 Task: Add an event with the title Team Building Event: Bowling Tournament, date ''2024/04/01'', time 8:00 AM to 10:00 AMand add a description: Participants will explore the significance of shared goals and a shared vision in driving team collaboration. They will learn techniques for aligning individual objectives with team objectives, fostering a sense of purpose, and promoting a collective sense of ownership.Select event color  Lavender . Add location for the event as: Mumbai, India, logged in from the account softage.3@softage.netand send the event invitation to softage.5@softage.net and softage.6@softage.net. Set a reminder for the event Every weekday(Monday to Friday)
Action: Mouse moved to (84, 113)
Screenshot: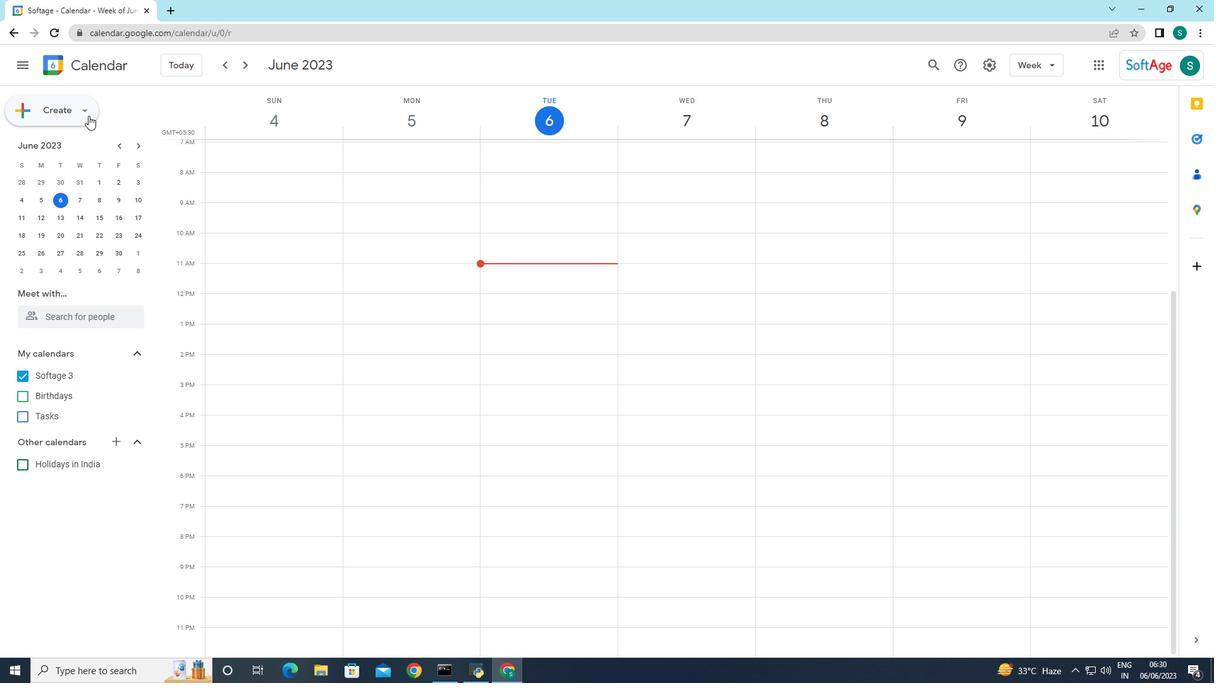 
Action: Mouse pressed left at (84, 113)
Screenshot: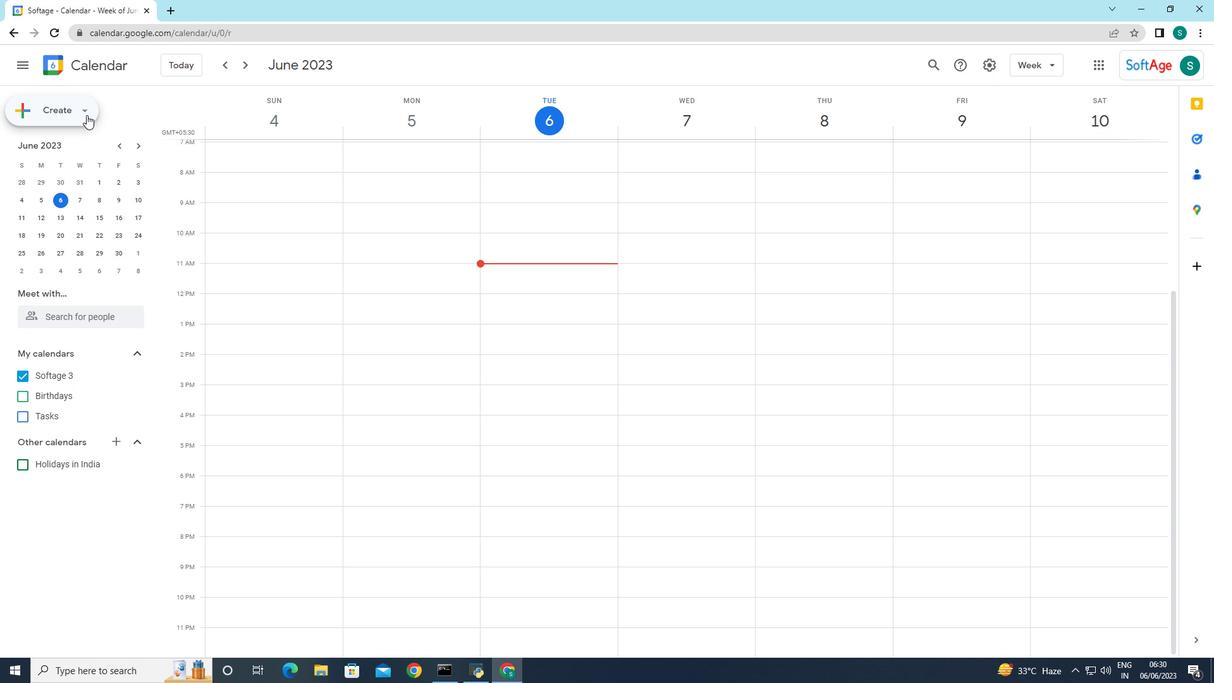 
Action: Mouse moved to (78, 148)
Screenshot: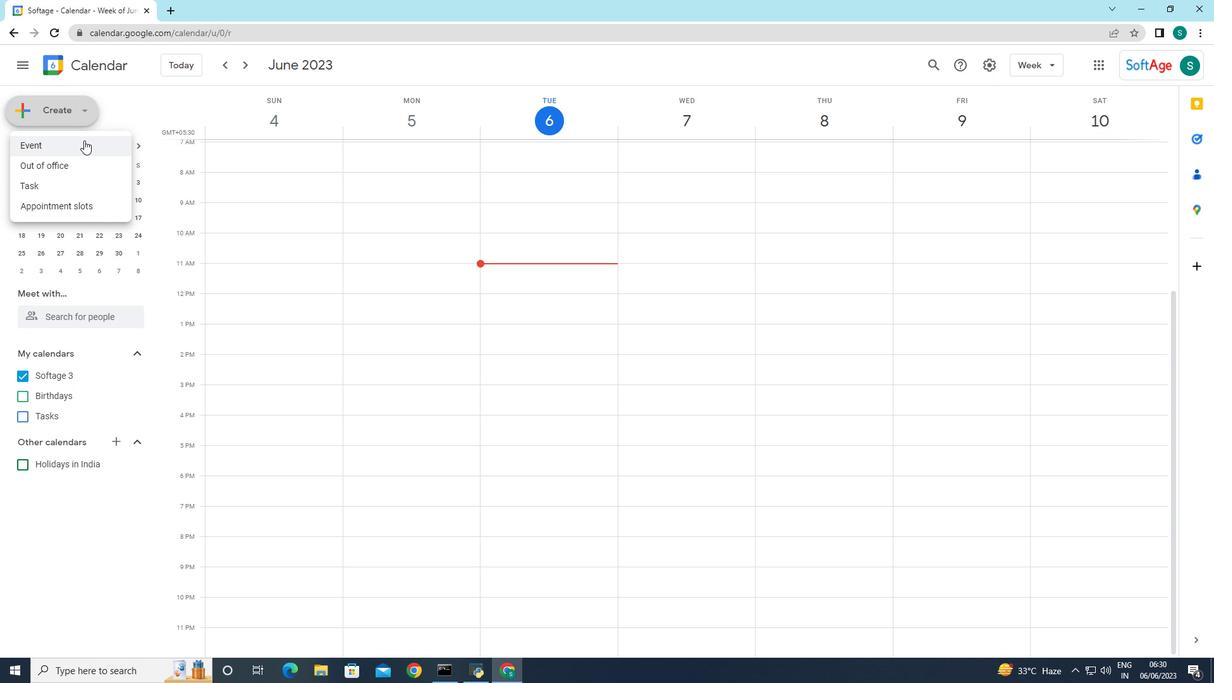 
Action: Mouse pressed left at (78, 148)
Screenshot: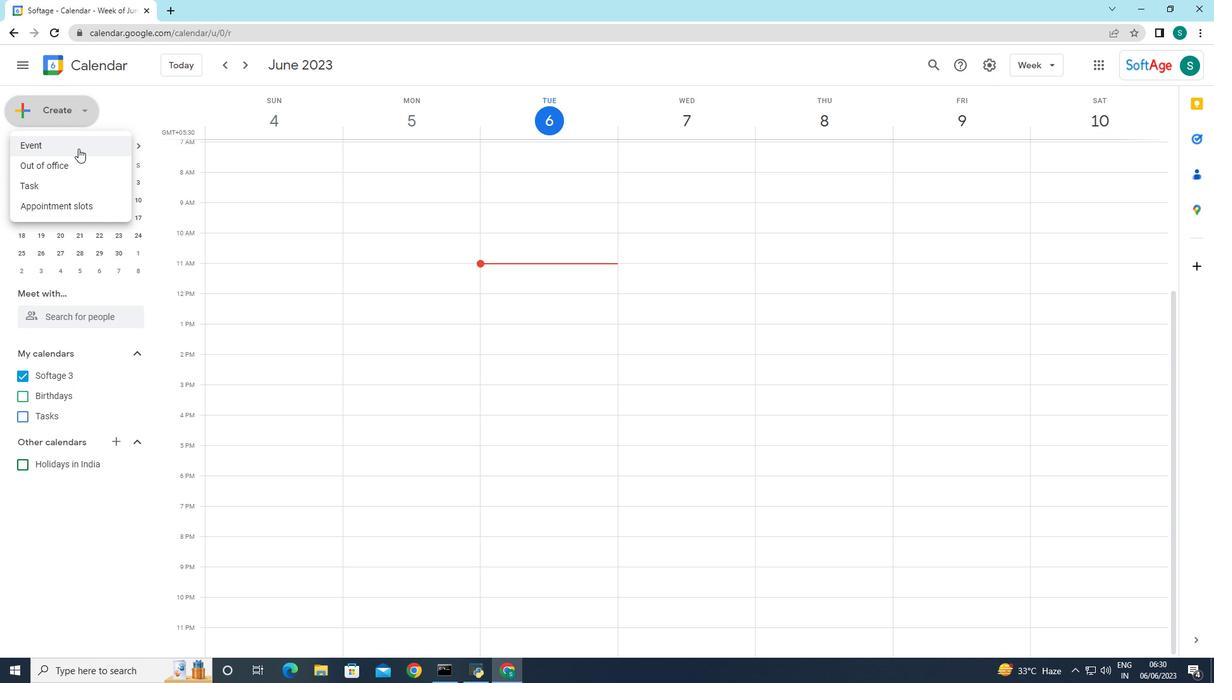 
Action: Mouse moved to (384, 504)
Screenshot: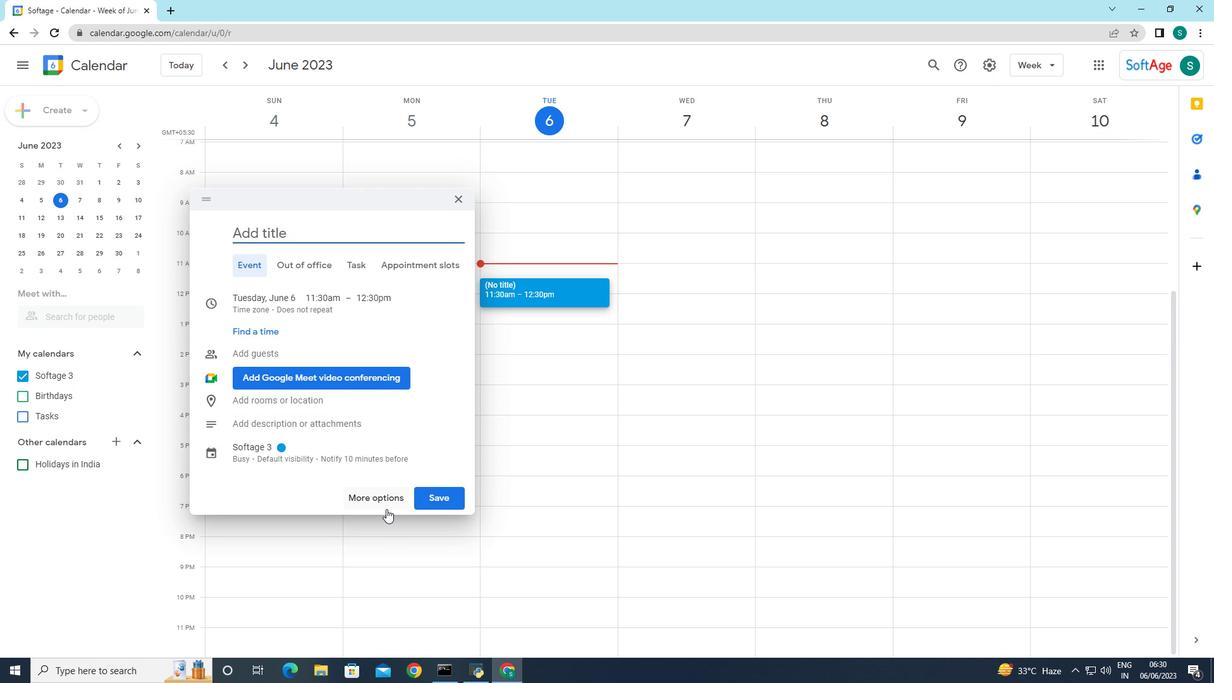 
Action: Mouse pressed left at (384, 504)
Screenshot: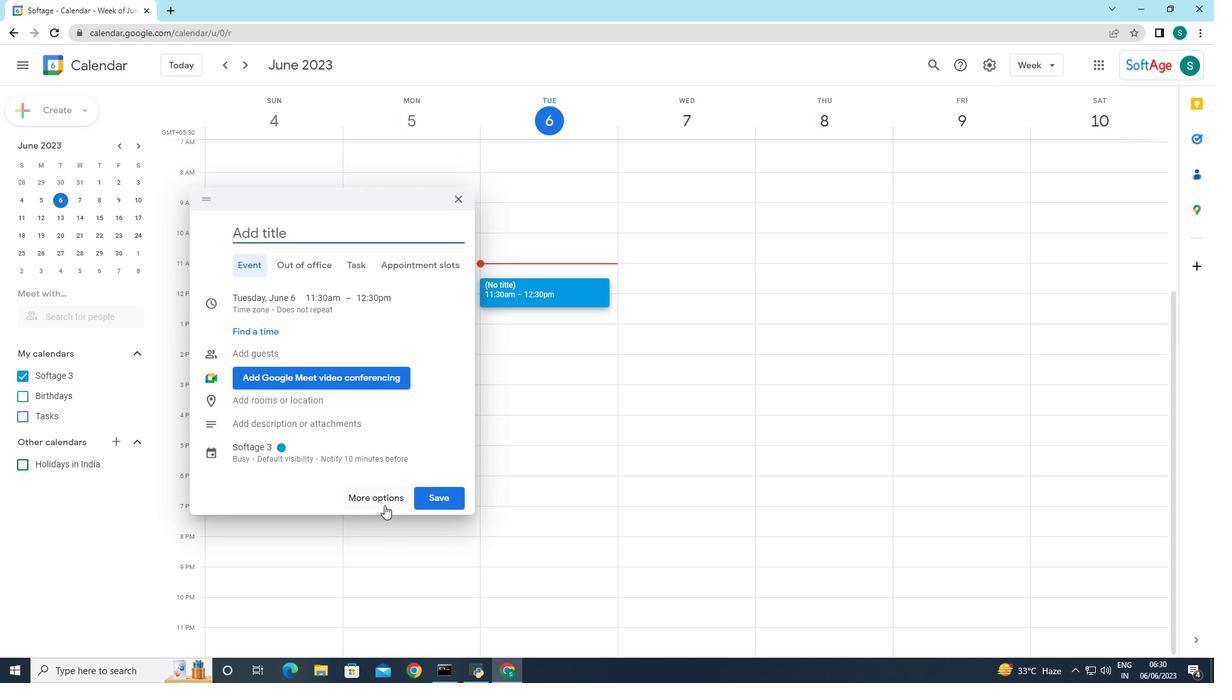 
Action: Mouse moved to (163, 71)
Screenshot: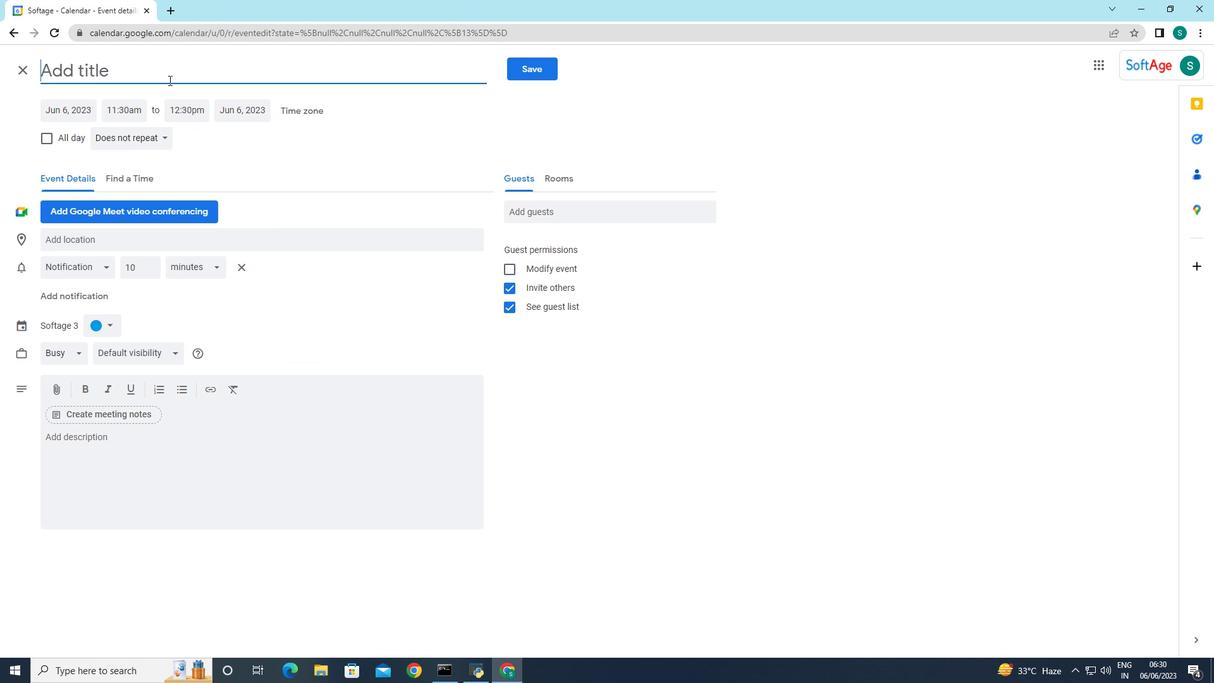 
Action: Mouse pressed left at (163, 71)
Screenshot: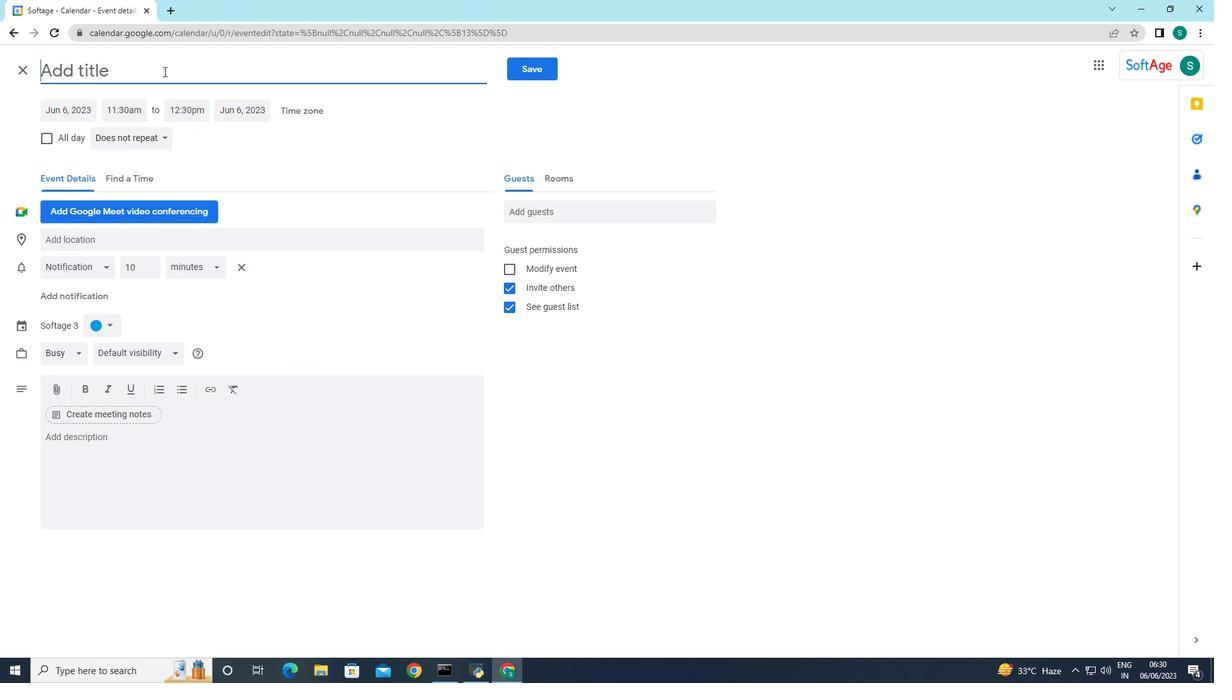 
Action: Key pressed <Key.caps_lock>T<Key.caps_lock>eam<Key.space>b<Key.backspace><Key.caps_lock>B<Key.caps_lock>uilding<Key.space><Key.caps_lock>E<Key.caps_lock>vent<Key.space><Key.backspace><Key.shift_r>:<Key.space><Key.caps_lock>B<Key.caps_lock>owling<Key.space><Key.caps_lock>T<Key.caps_lock>ournament,<Key.space><Key.backspace><Key.backspace>
Screenshot: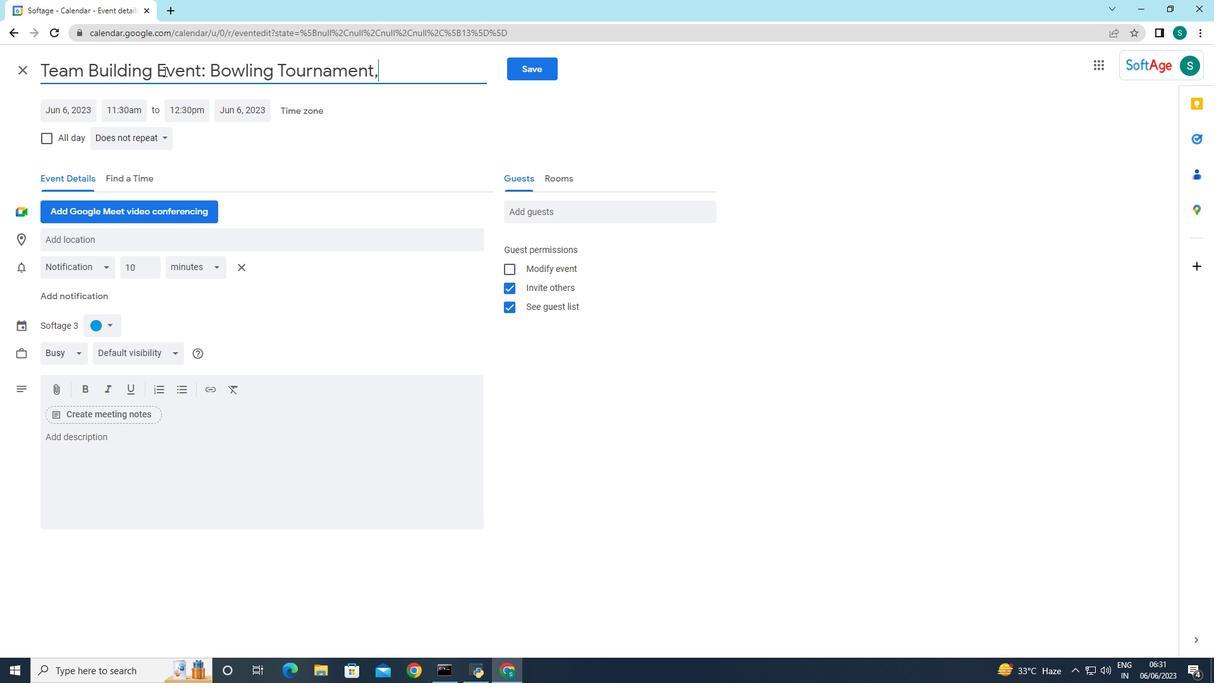 
Action: Mouse moved to (73, 117)
Screenshot: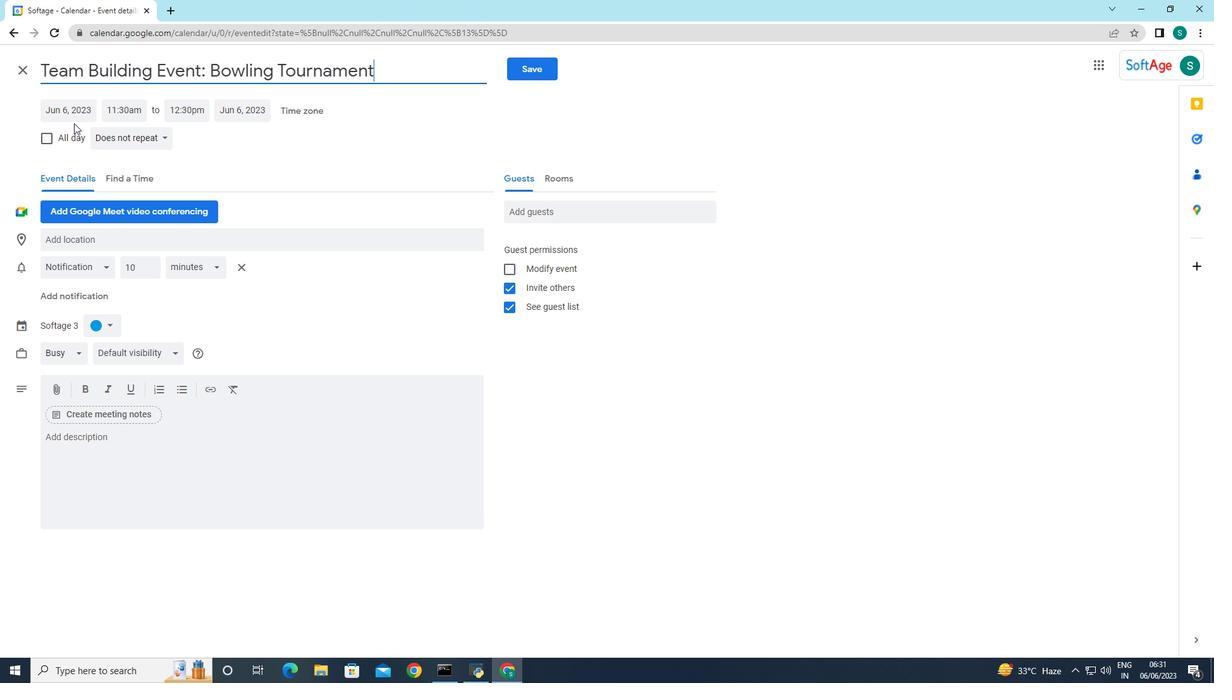 
Action: Mouse pressed left at (73, 117)
Screenshot: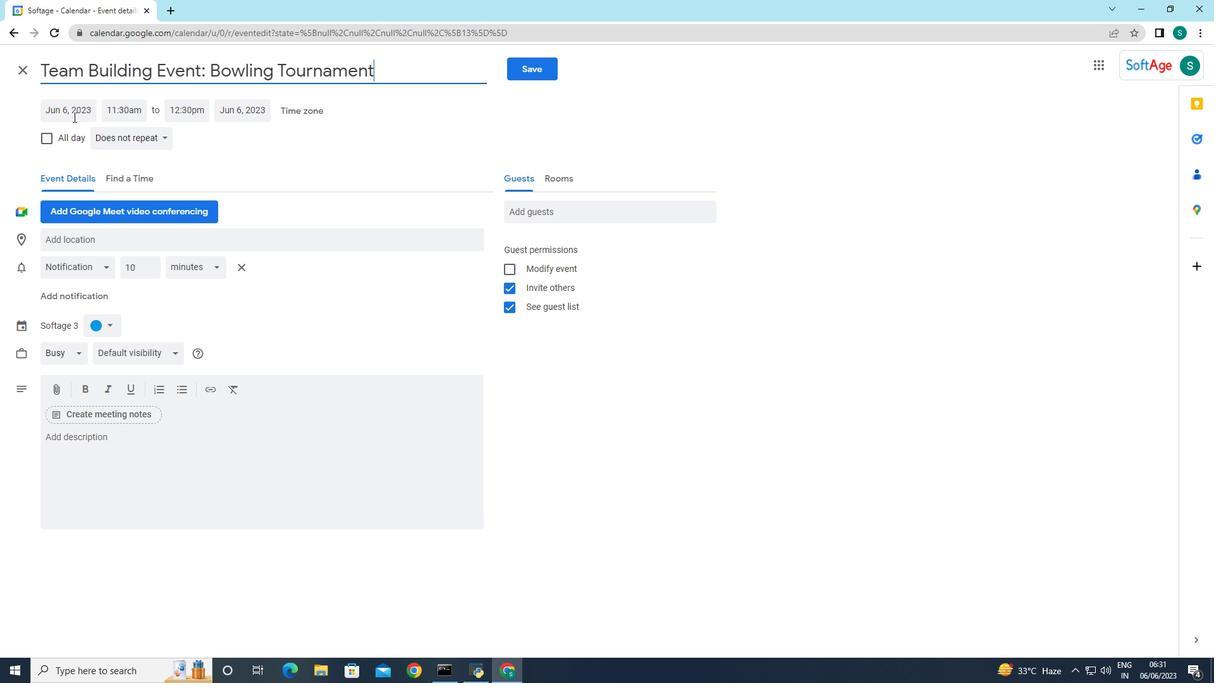 
Action: Mouse moved to (203, 136)
Screenshot: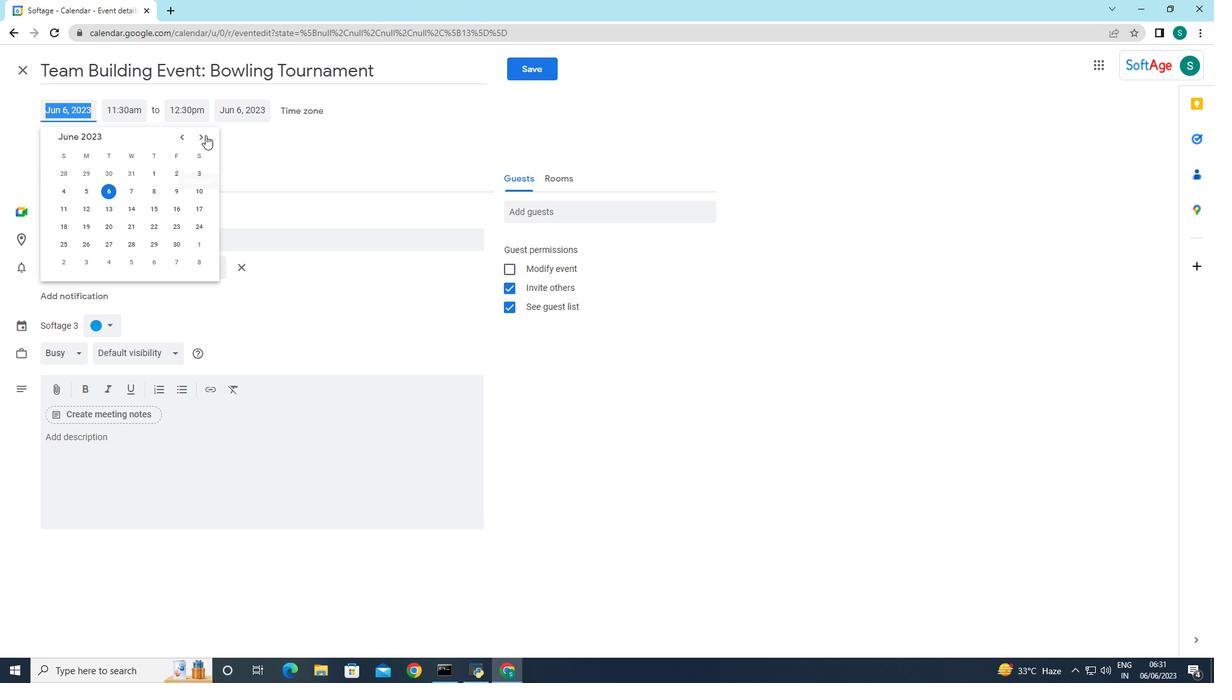 
Action: Mouse pressed left at (203, 136)
Screenshot: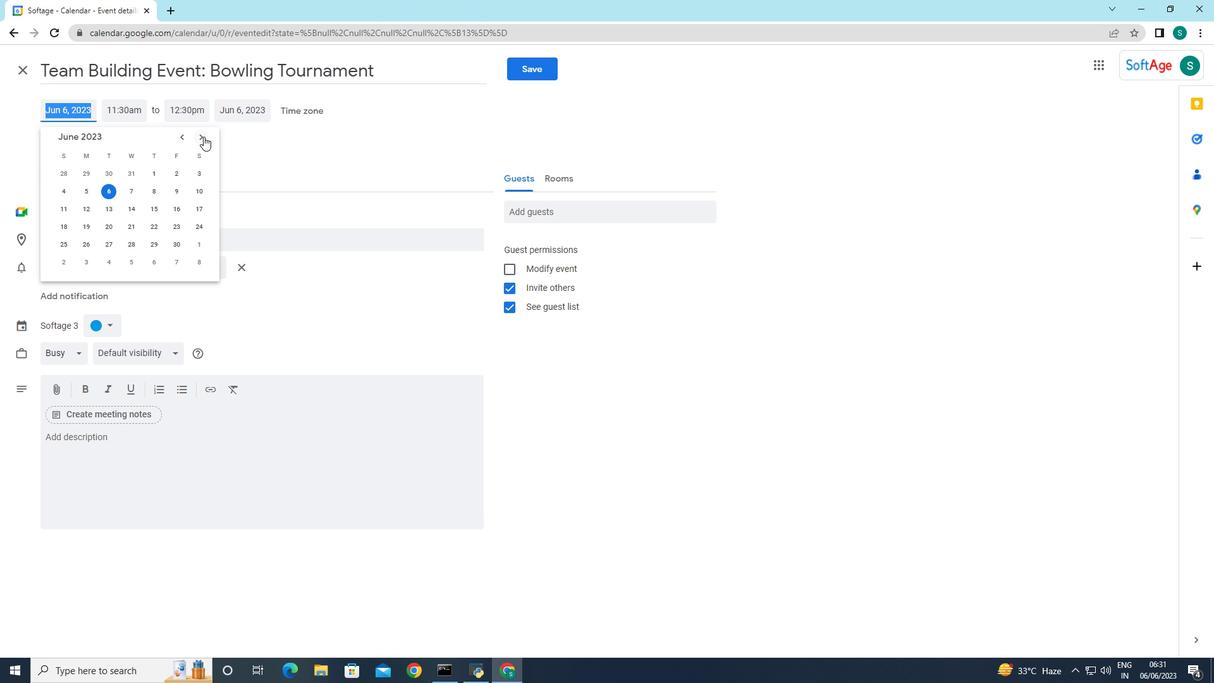 
Action: Mouse pressed left at (203, 136)
Screenshot: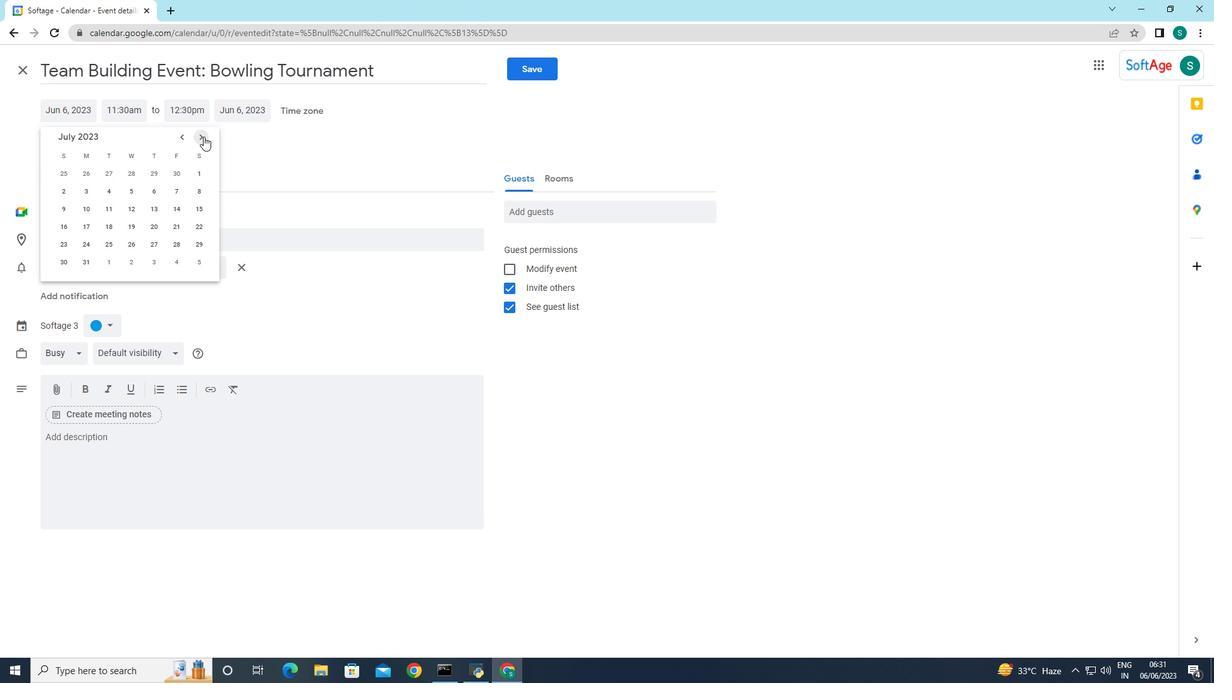 
Action: Mouse pressed left at (203, 136)
Screenshot: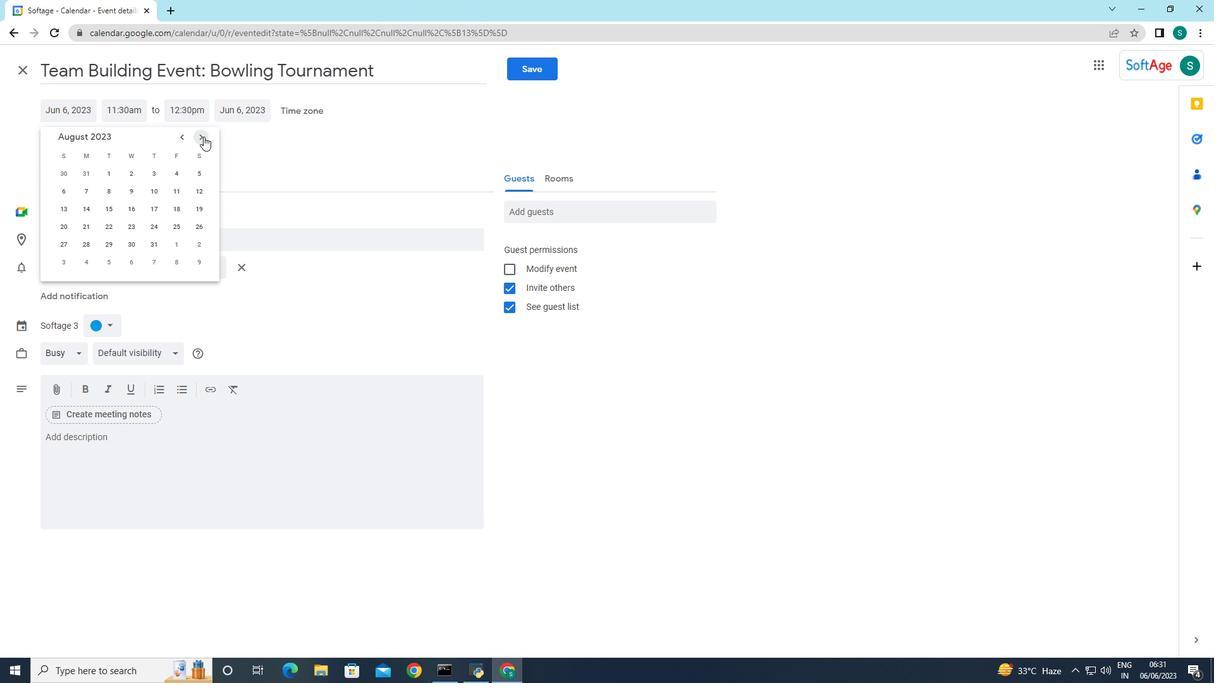 
Action: Mouse pressed left at (203, 136)
Screenshot: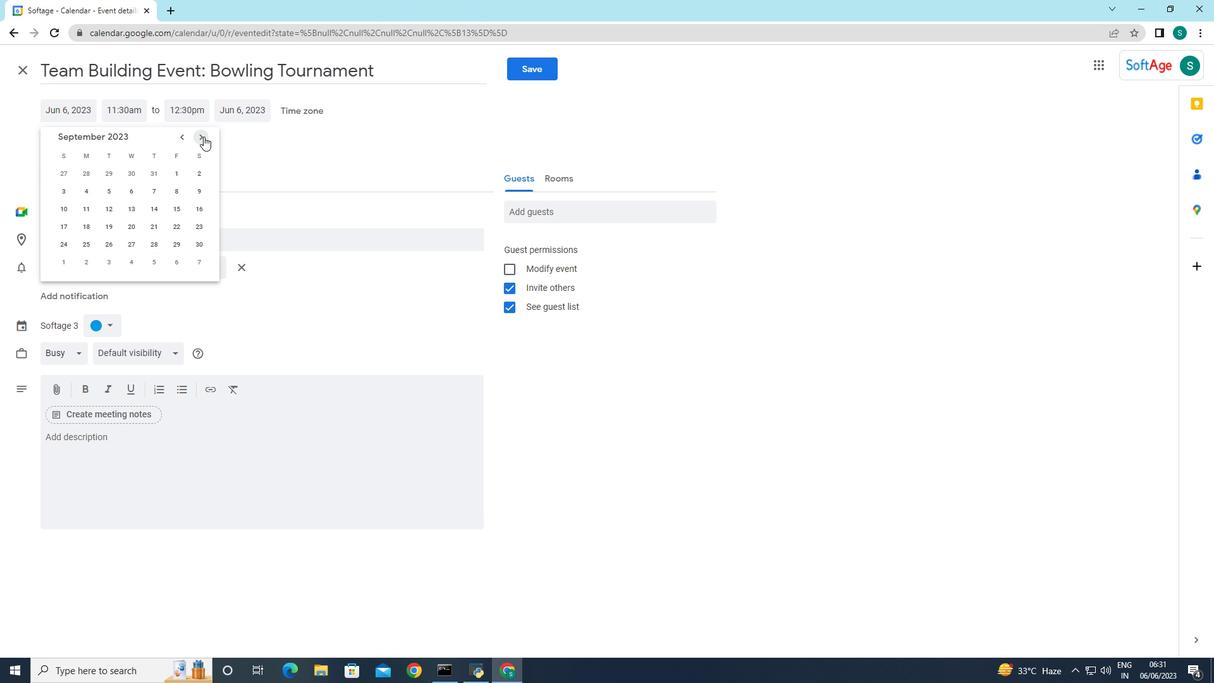 
Action: Mouse pressed left at (203, 136)
Screenshot: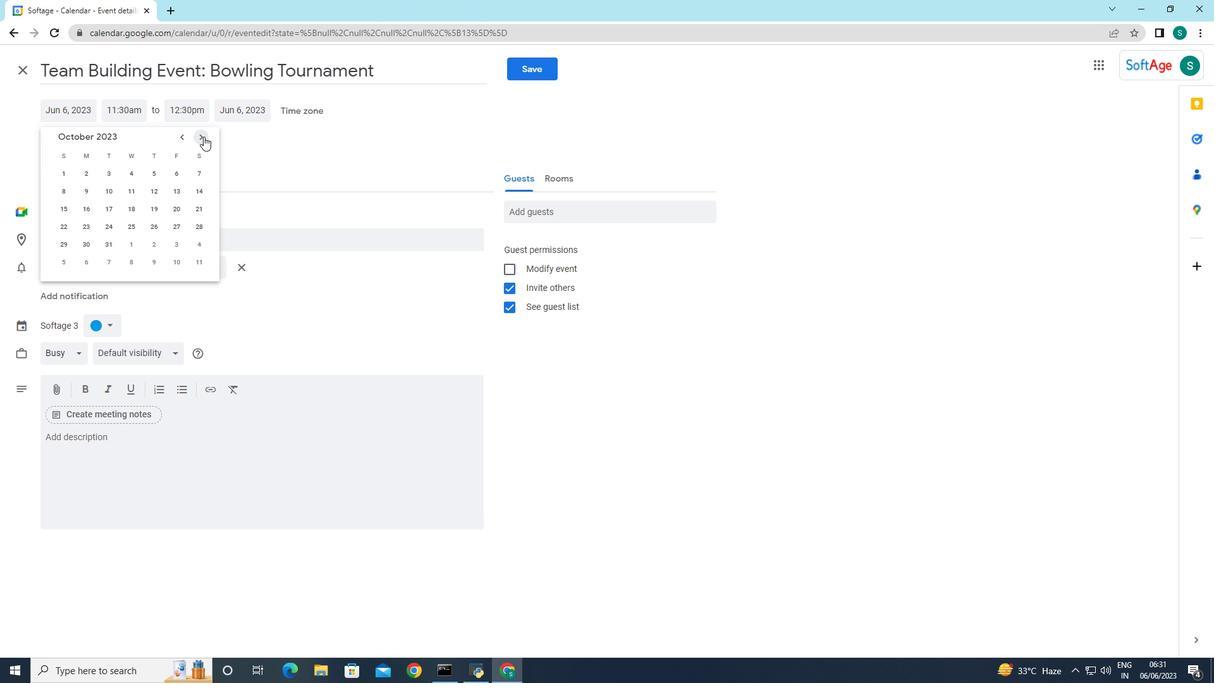 
Action: Mouse pressed left at (203, 136)
Screenshot: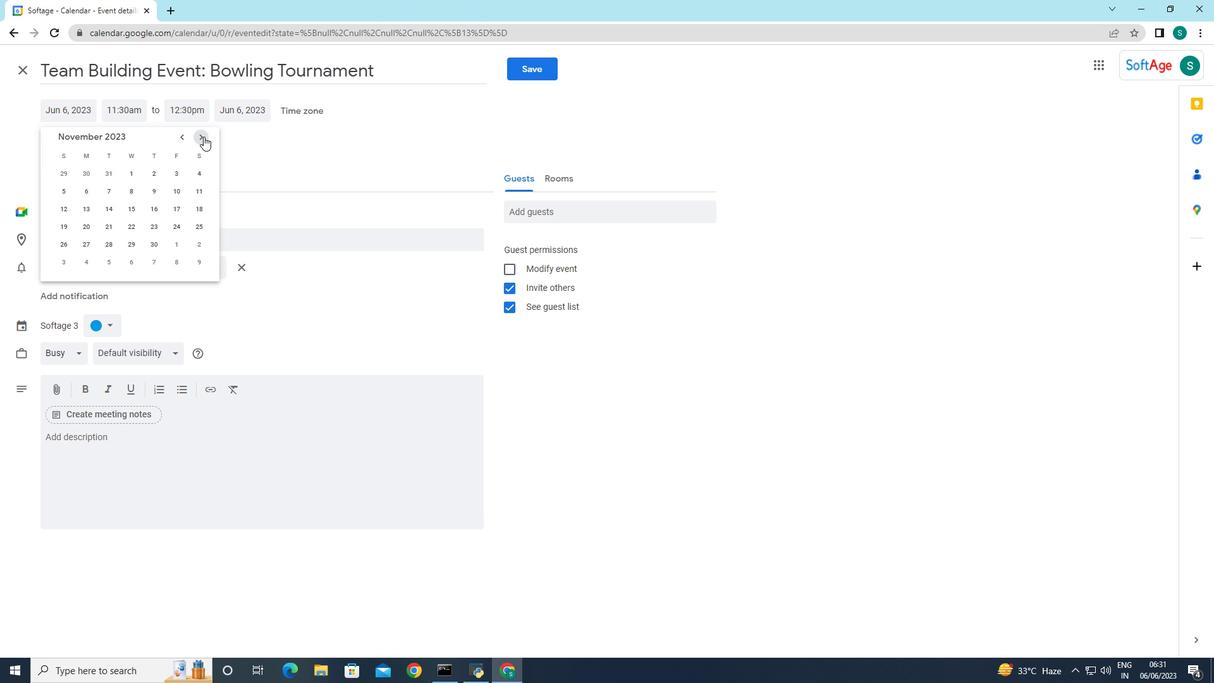 
Action: Mouse pressed left at (203, 136)
Screenshot: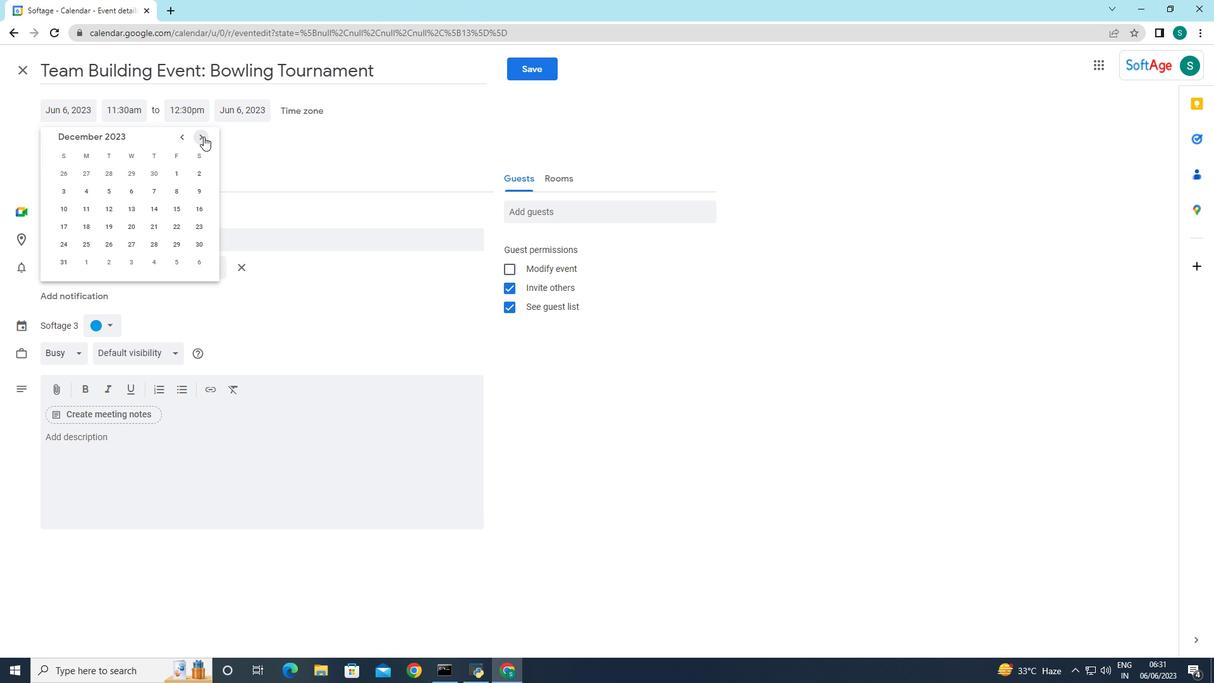 
Action: Mouse pressed left at (203, 136)
Screenshot: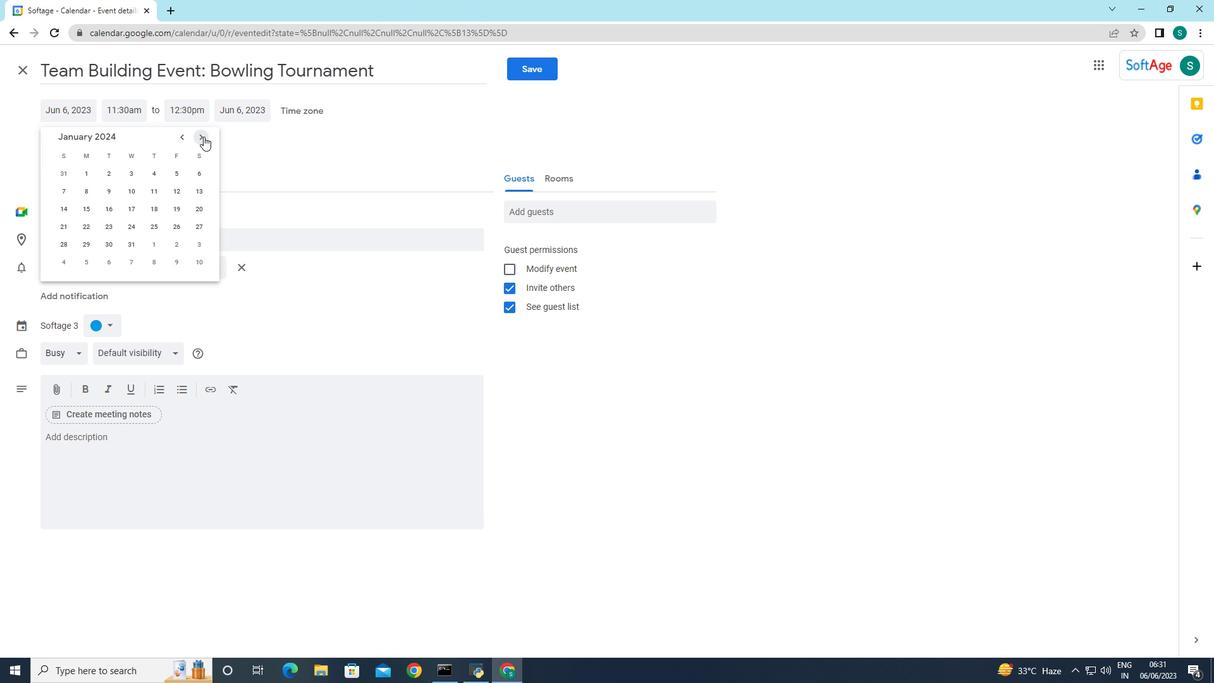 
Action: Mouse pressed left at (203, 136)
Screenshot: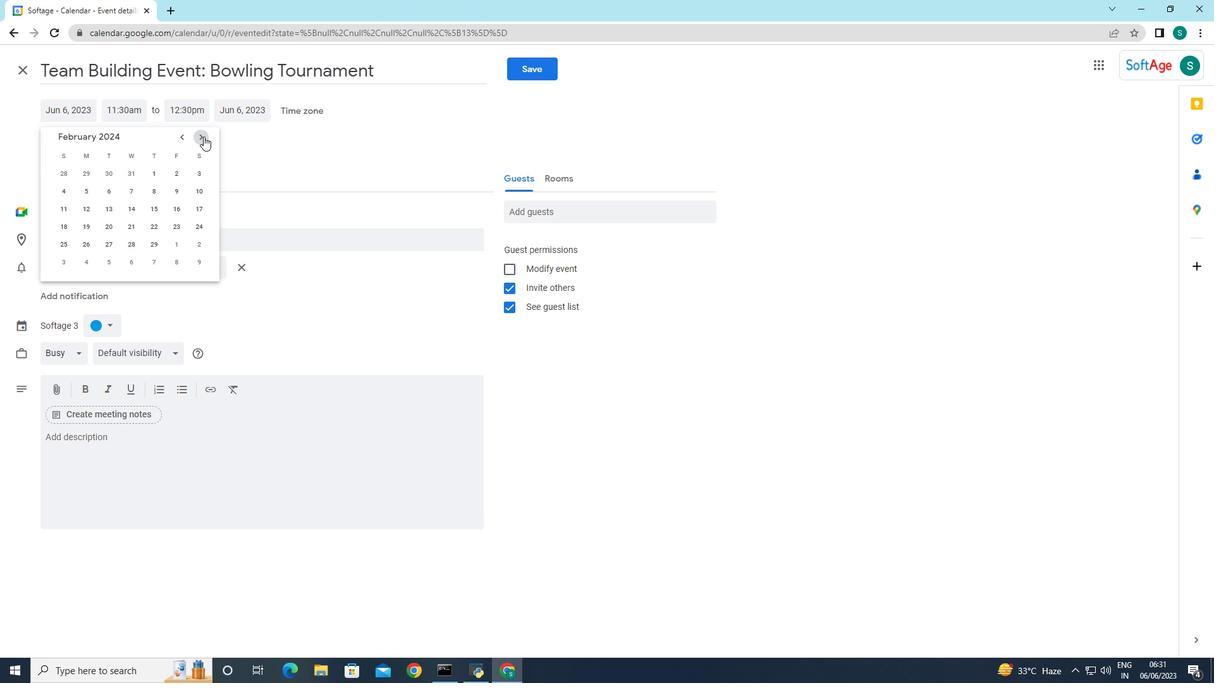 
Action: Mouse pressed left at (203, 136)
Screenshot: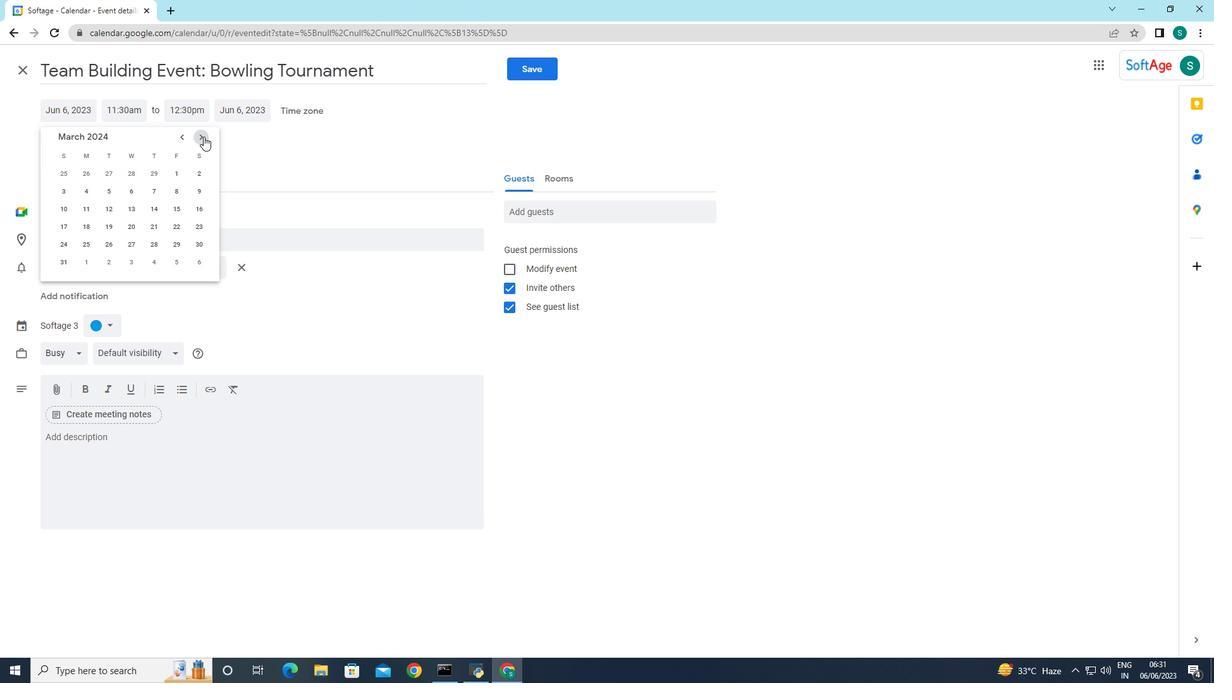 
Action: Mouse moved to (85, 174)
Screenshot: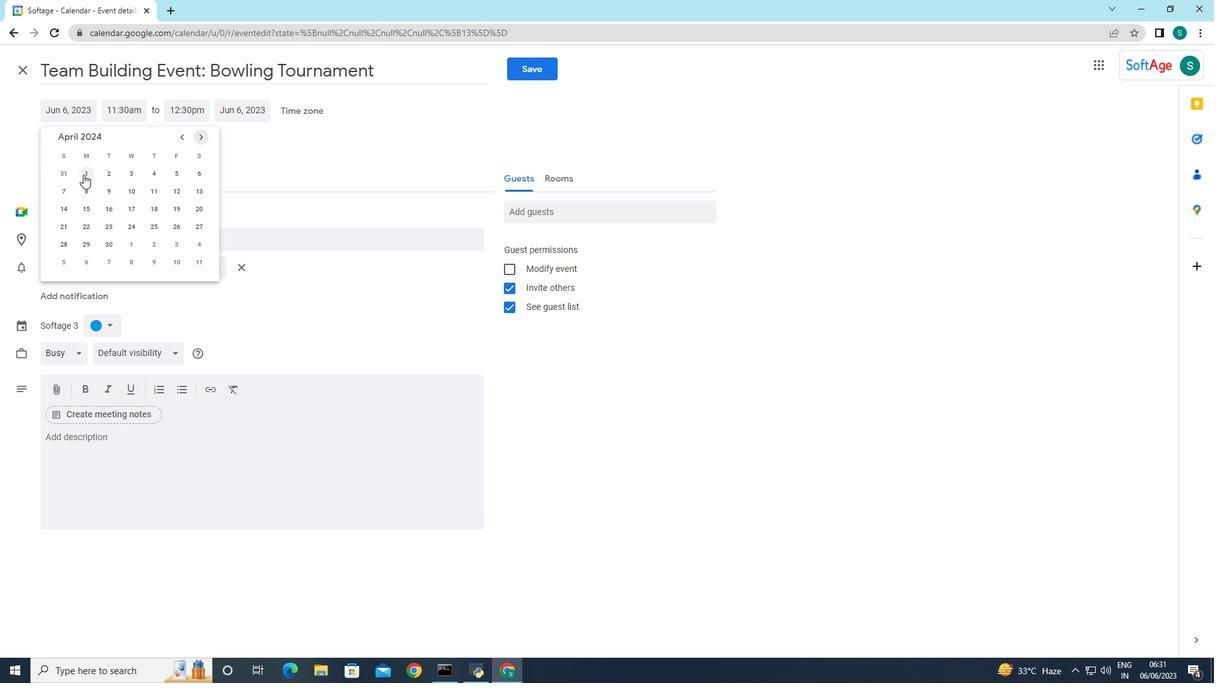 
Action: Mouse pressed left at (85, 174)
Screenshot: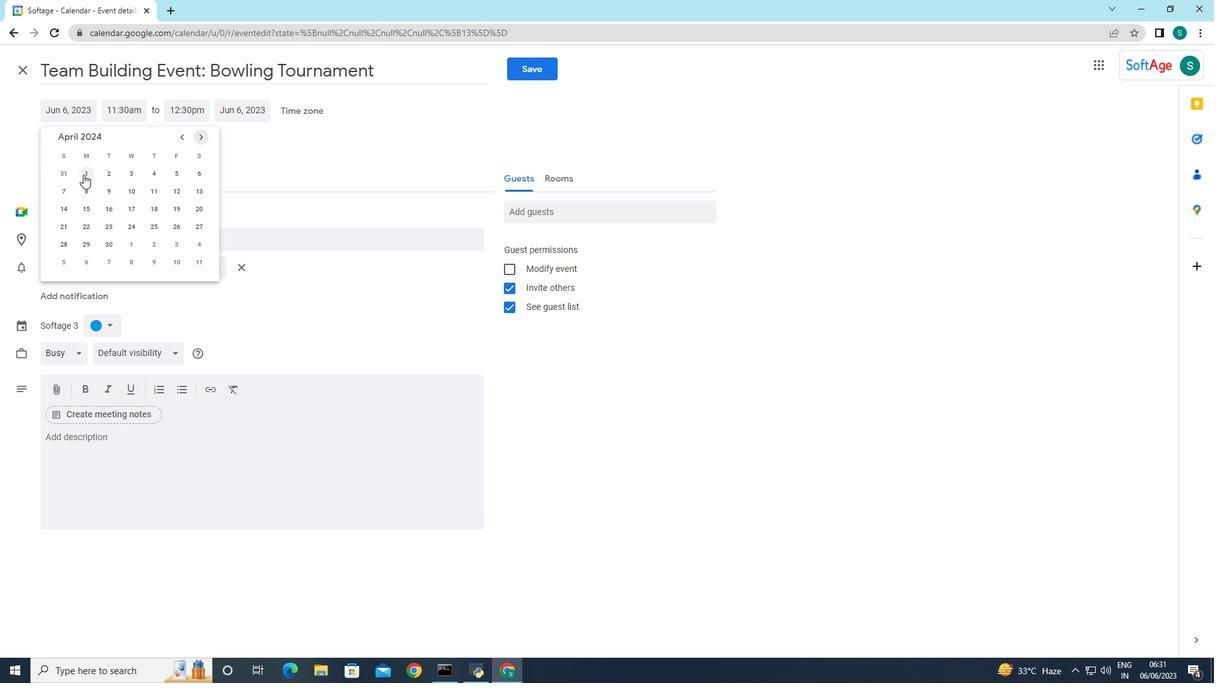 
Action: Mouse moved to (227, 158)
Screenshot: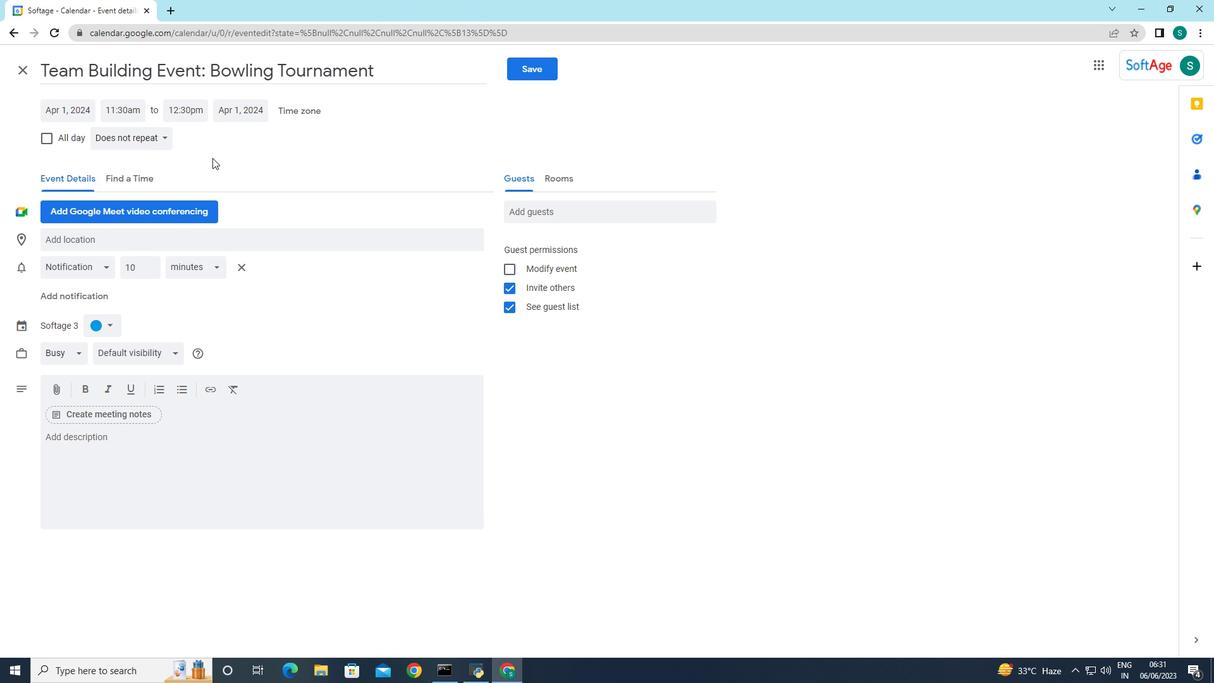
Action: Mouse pressed left at (227, 158)
Screenshot: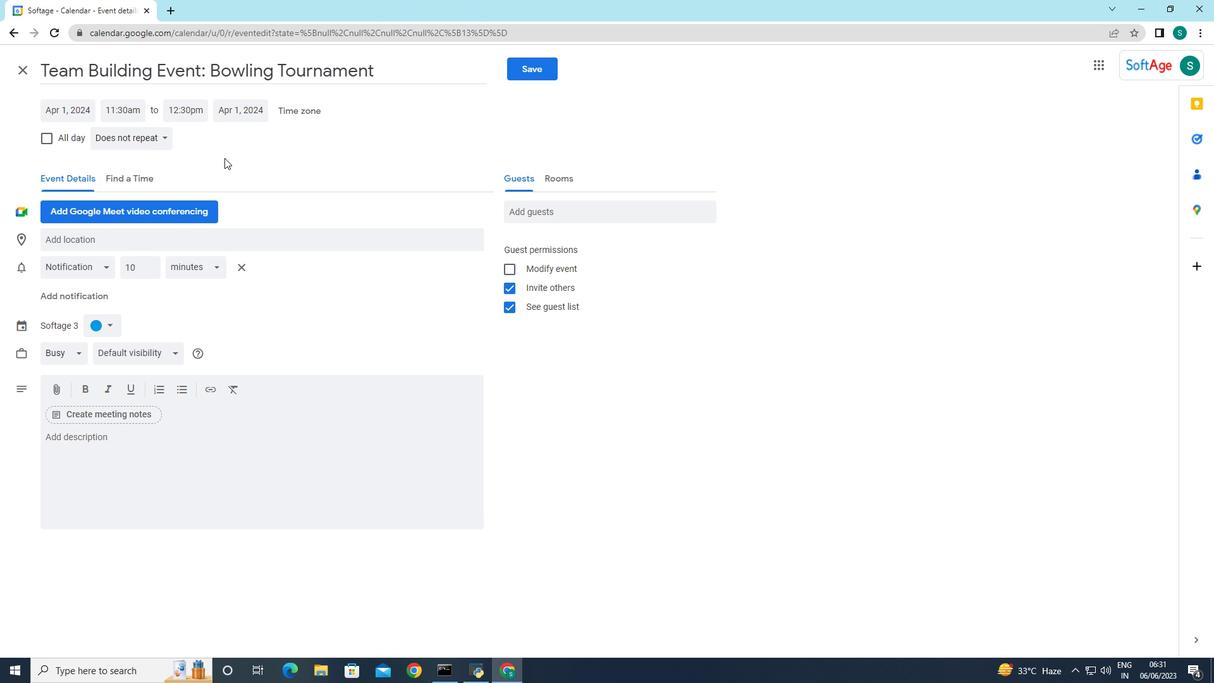 
Action: Mouse moved to (125, 110)
Screenshot: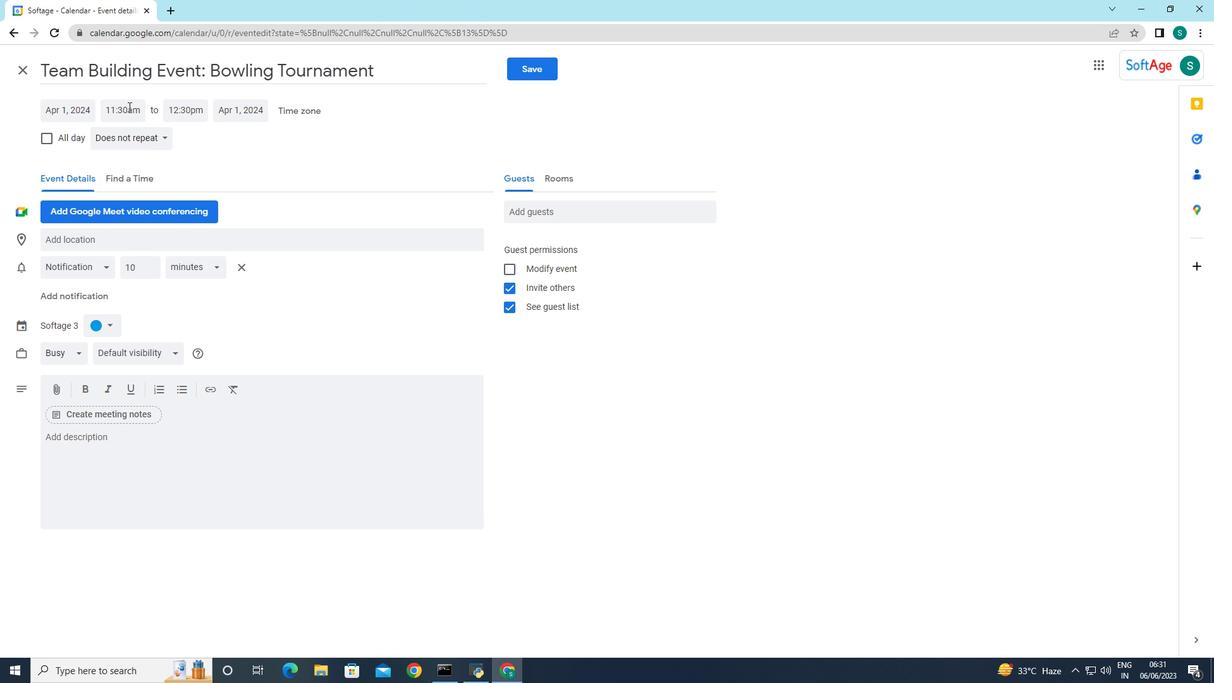 
Action: Mouse pressed left at (125, 110)
Screenshot: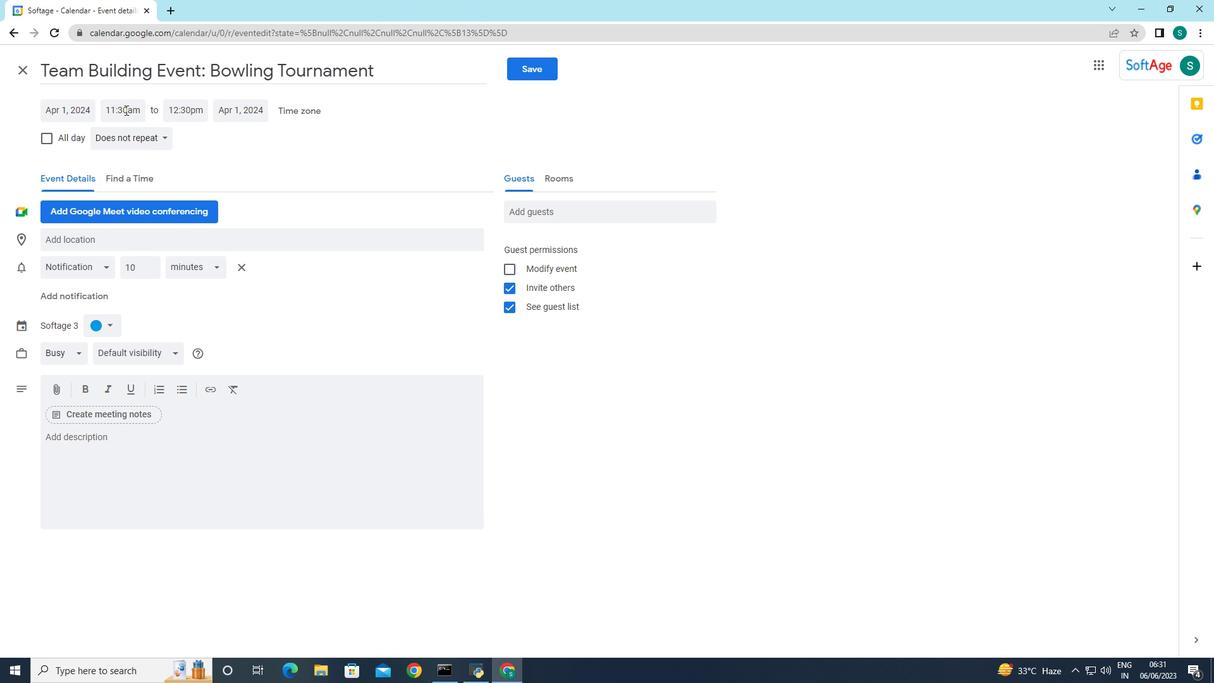 
Action: Mouse moved to (125, 223)
Screenshot: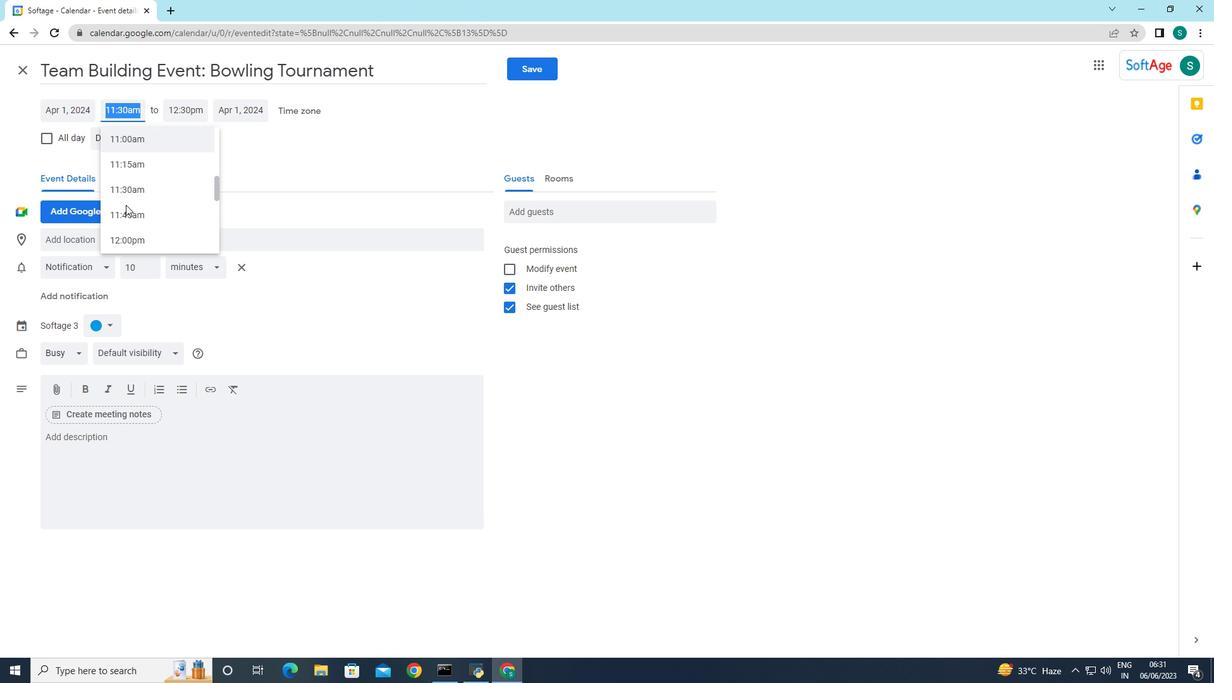 
Action: Mouse scrolled (125, 223) with delta (0, 0)
Screenshot: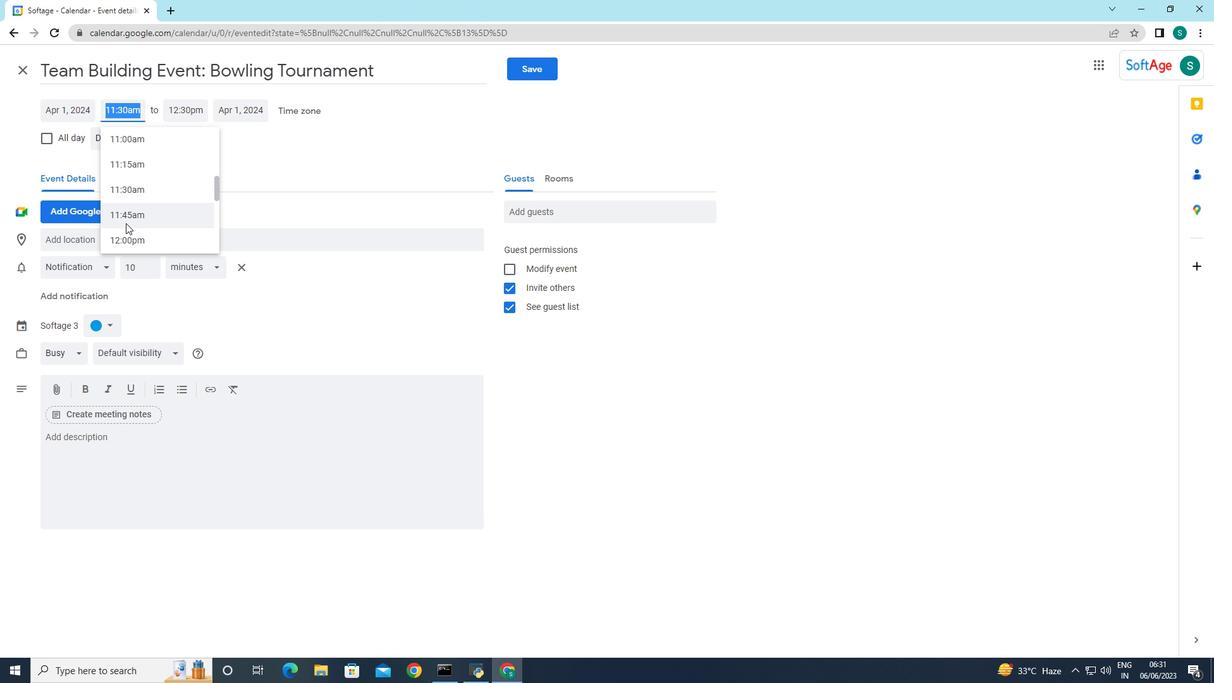 
Action: Mouse scrolled (125, 223) with delta (0, 0)
Screenshot: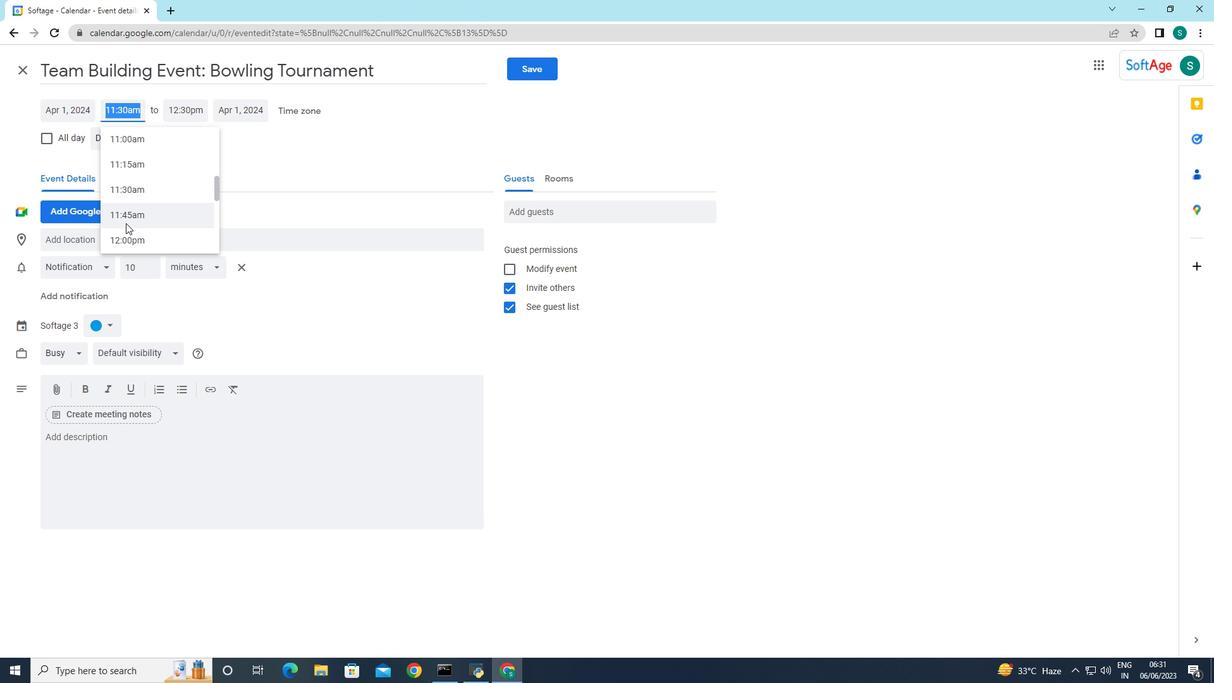 
Action: Mouse scrolled (125, 223) with delta (0, 0)
Screenshot: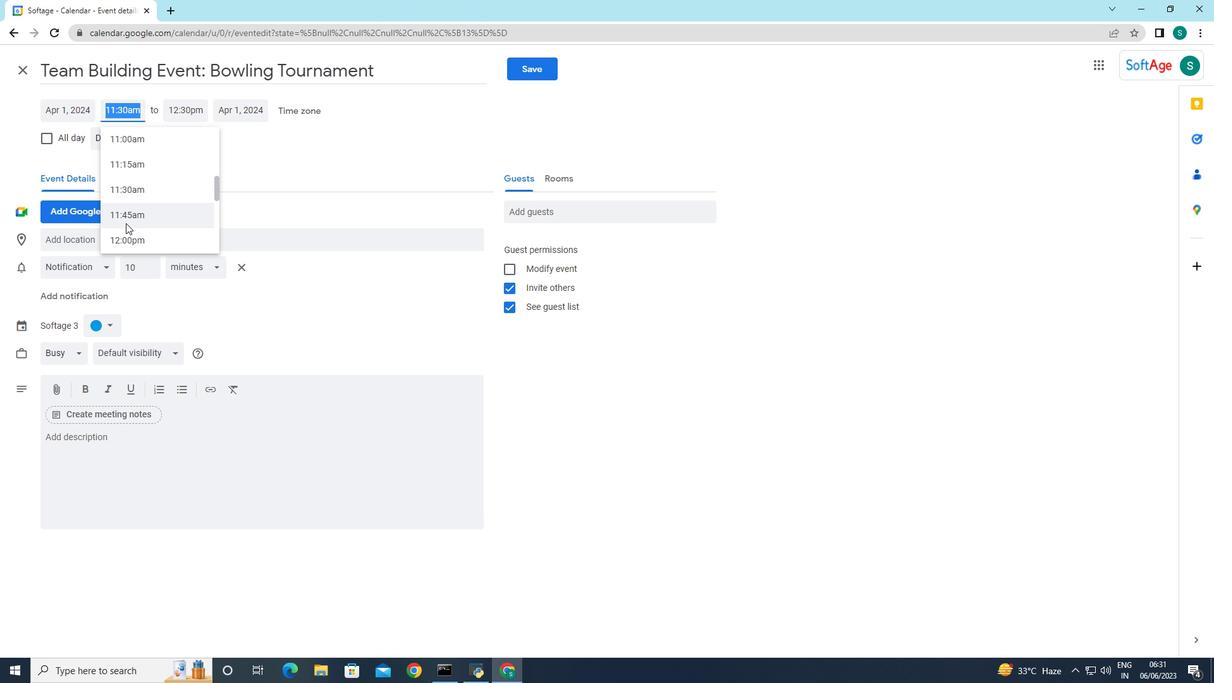 
Action: Mouse scrolled (125, 223) with delta (0, 0)
Screenshot: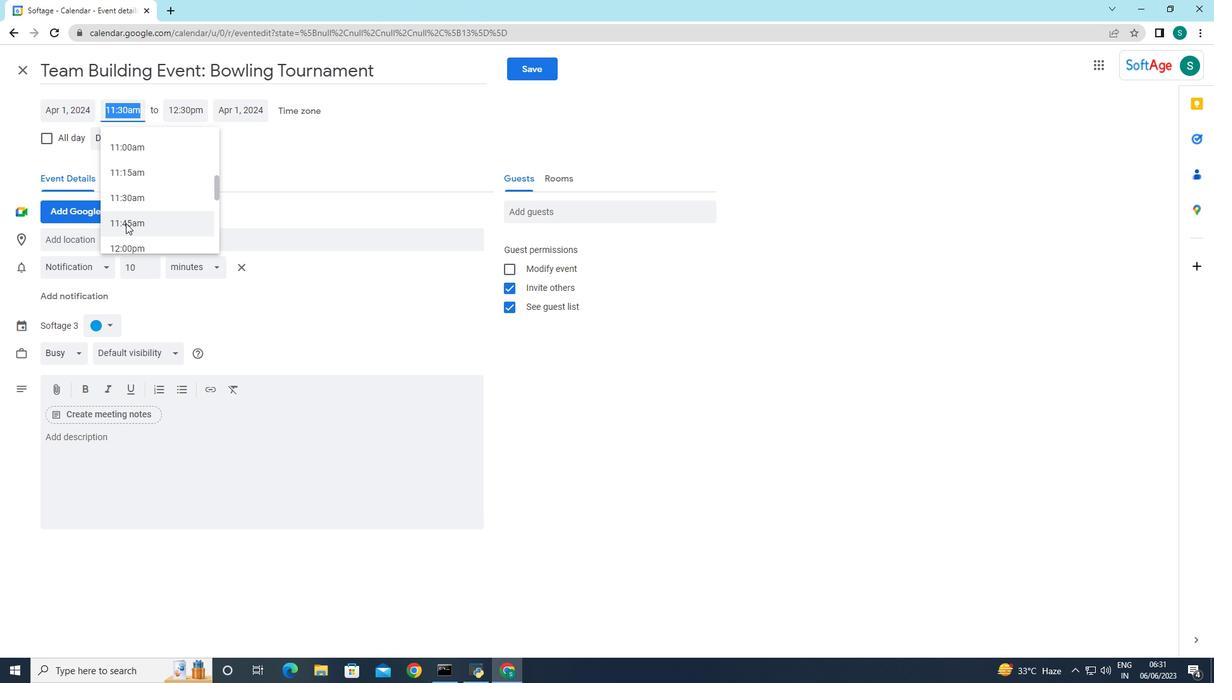
Action: Mouse moved to (130, 162)
Screenshot: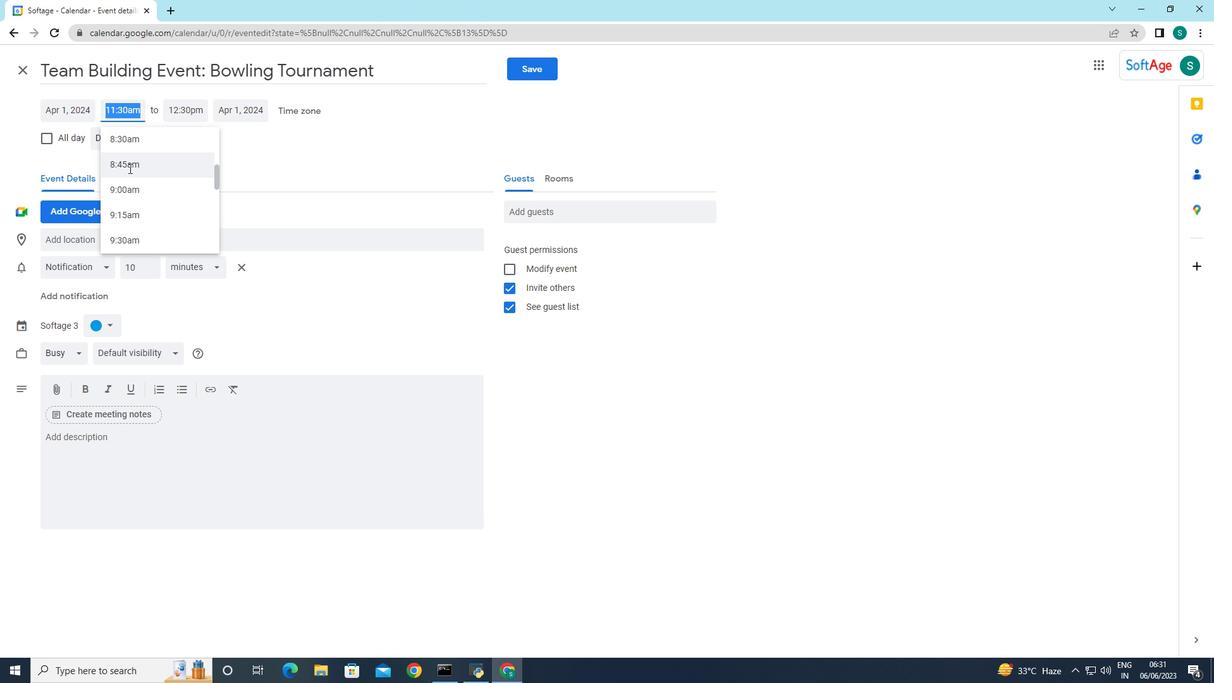 
Action: Mouse scrolled (130, 163) with delta (0, 0)
Screenshot: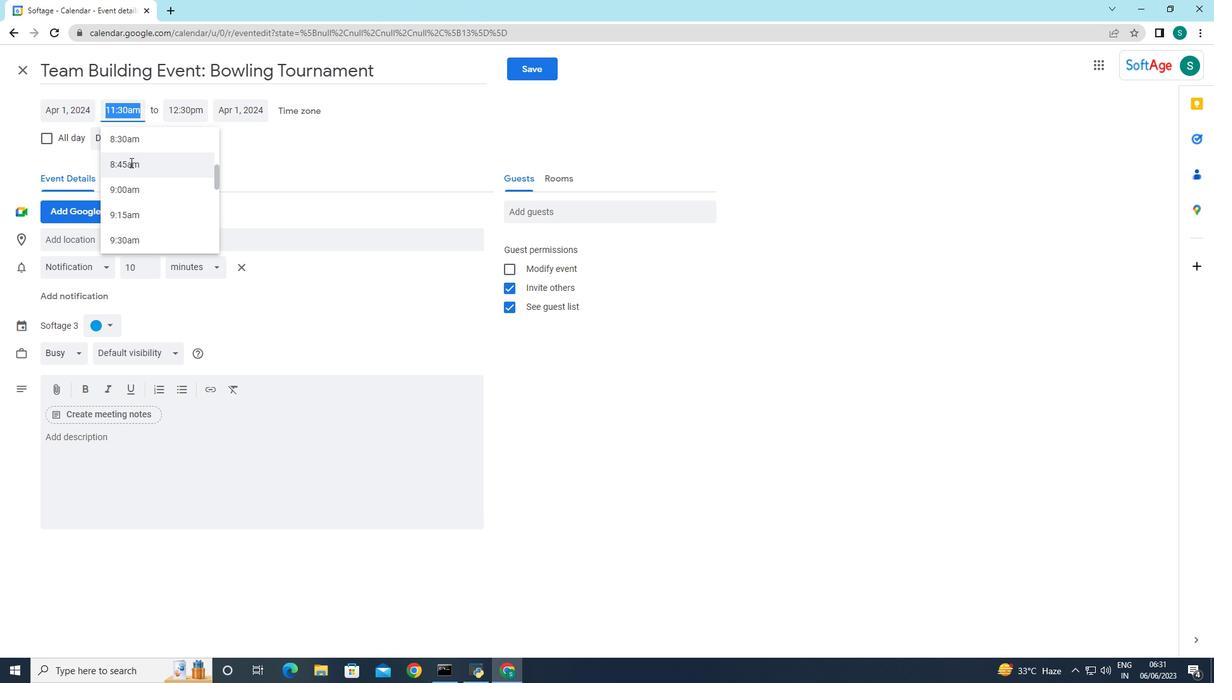 
Action: Mouse moved to (128, 158)
Screenshot: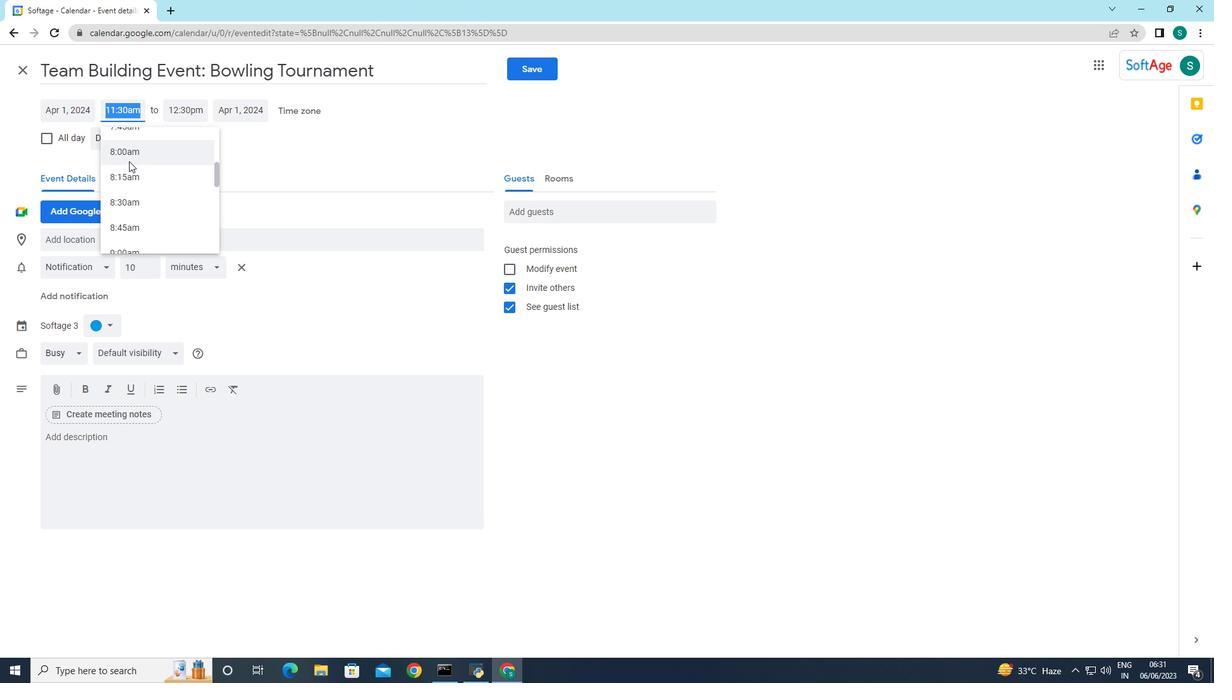 
Action: Mouse pressed left at (128, 158)
Screenshot: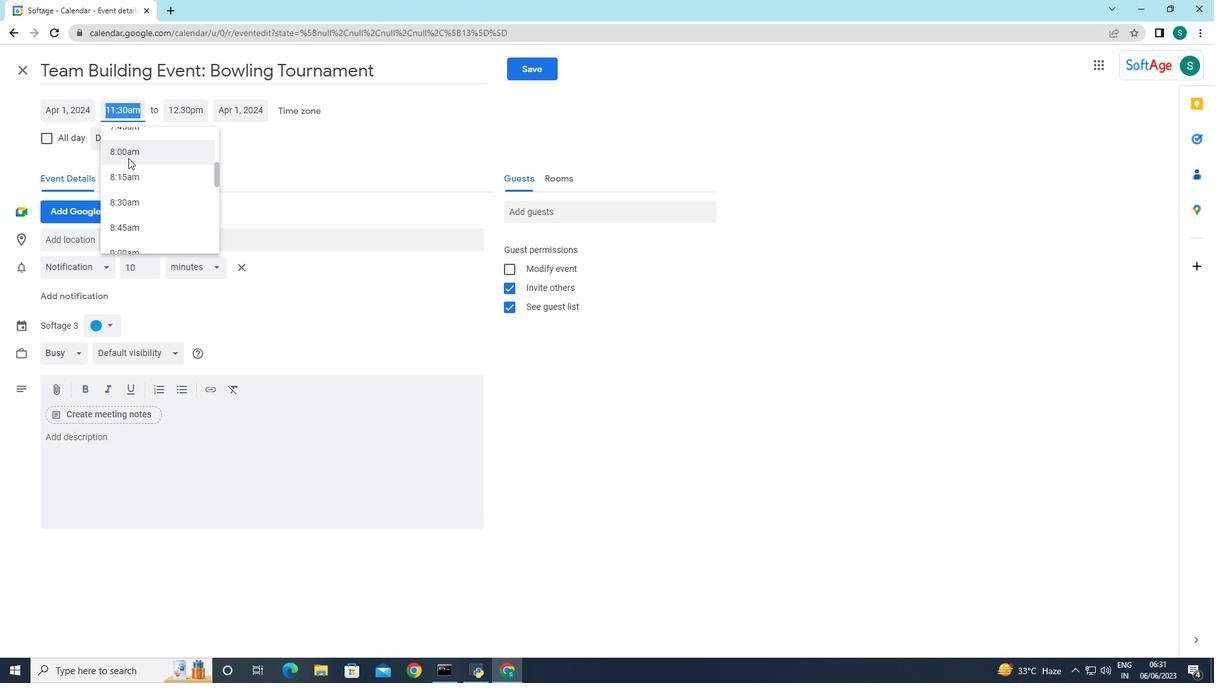 
Action: Mouse moved to (180, 109)
Screenshot: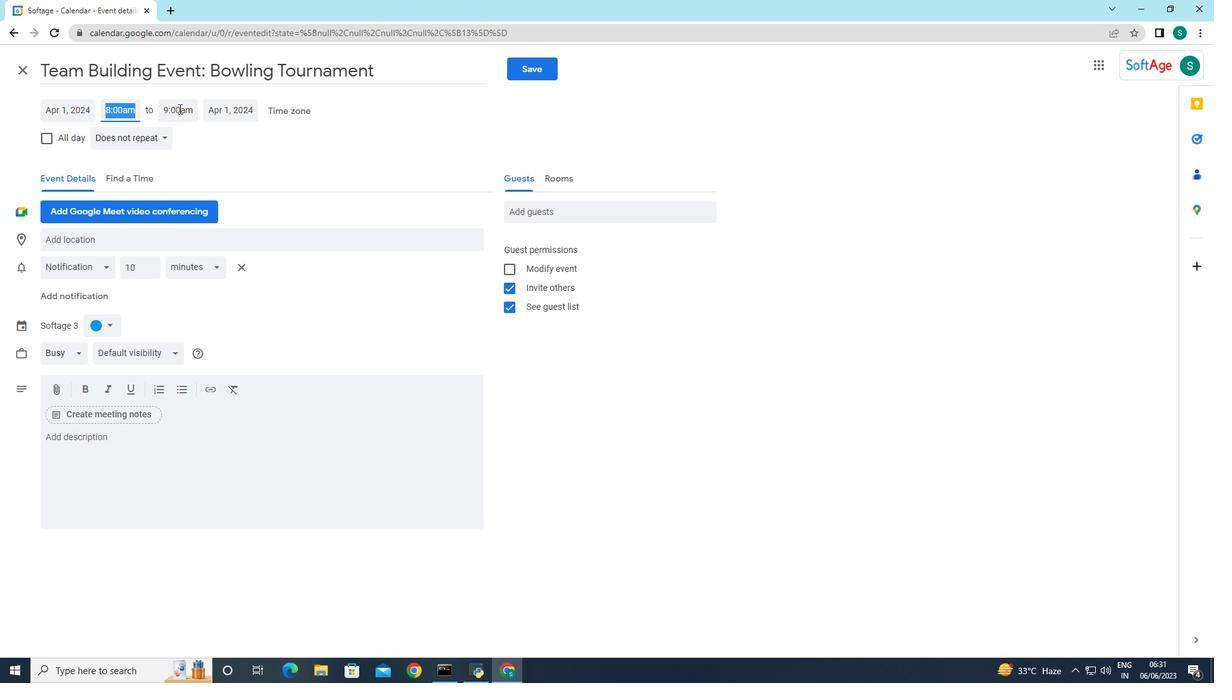 
Action: Mouse pressed left at (180, 109)
Screenshot: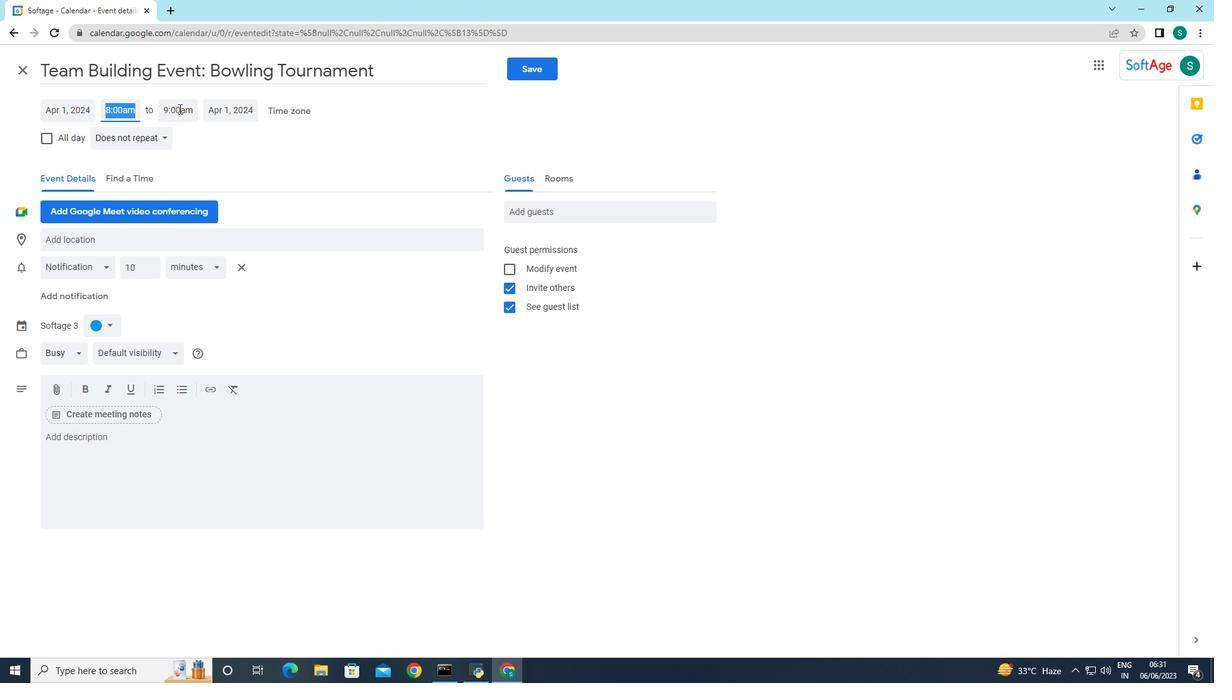 
Action: Mouse moved to (189, 235)
Screenshot: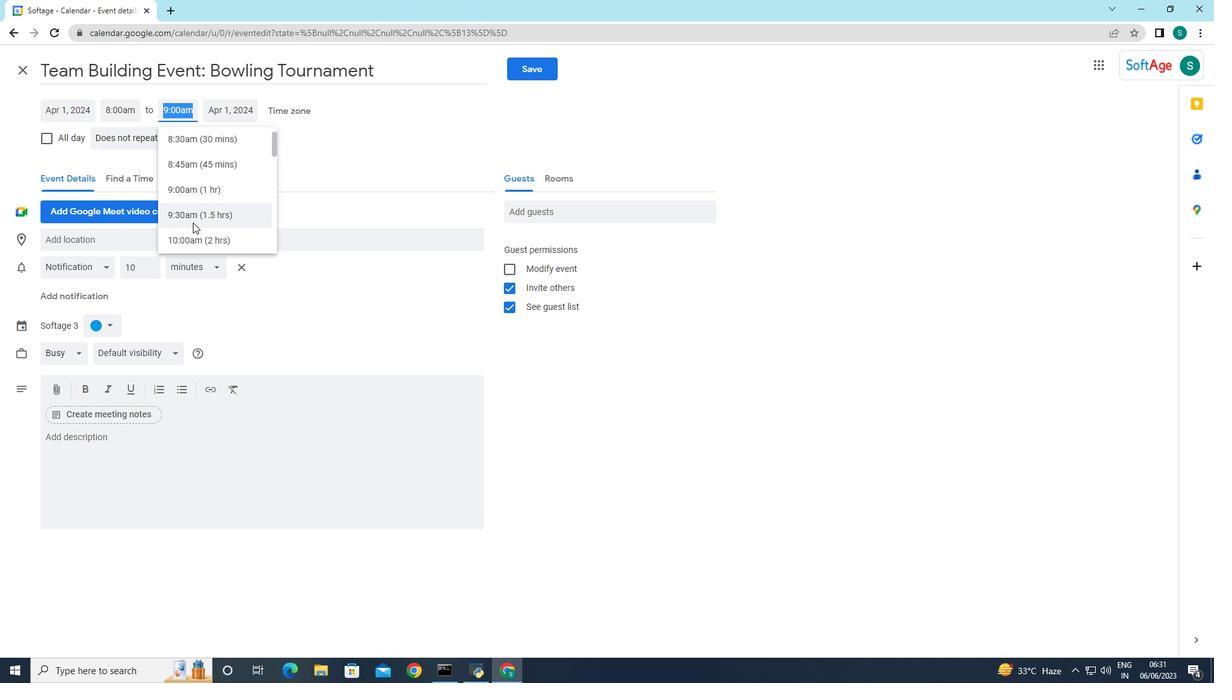 
Action: Mouse pressed left at (189, 235)
Screenshot: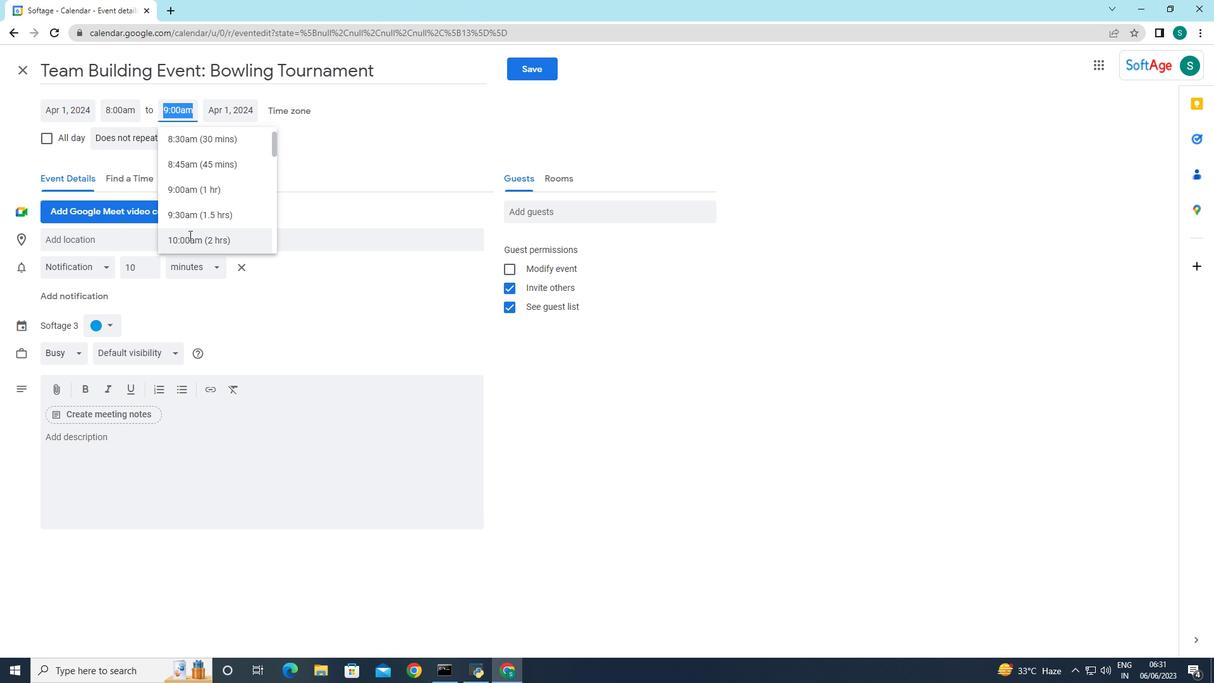 
Action: Mouse moved to (273, 153)
Screenshot: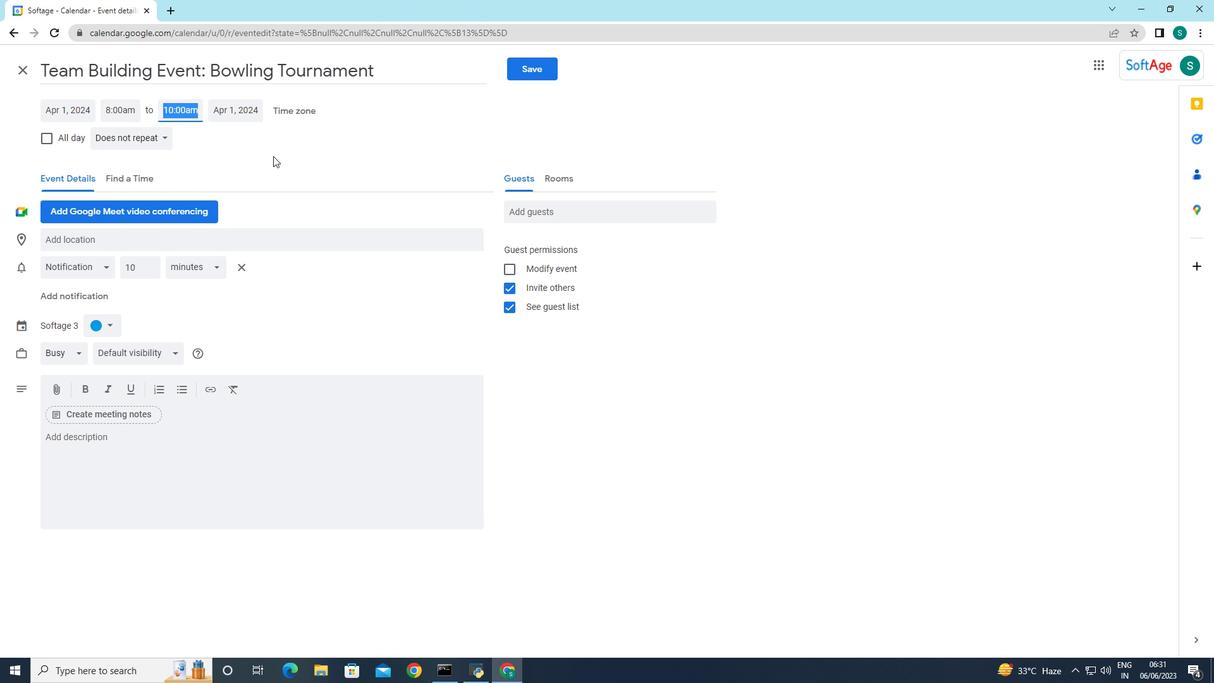 
Action: Mouse pressed left at (273, 153)
Screenshot: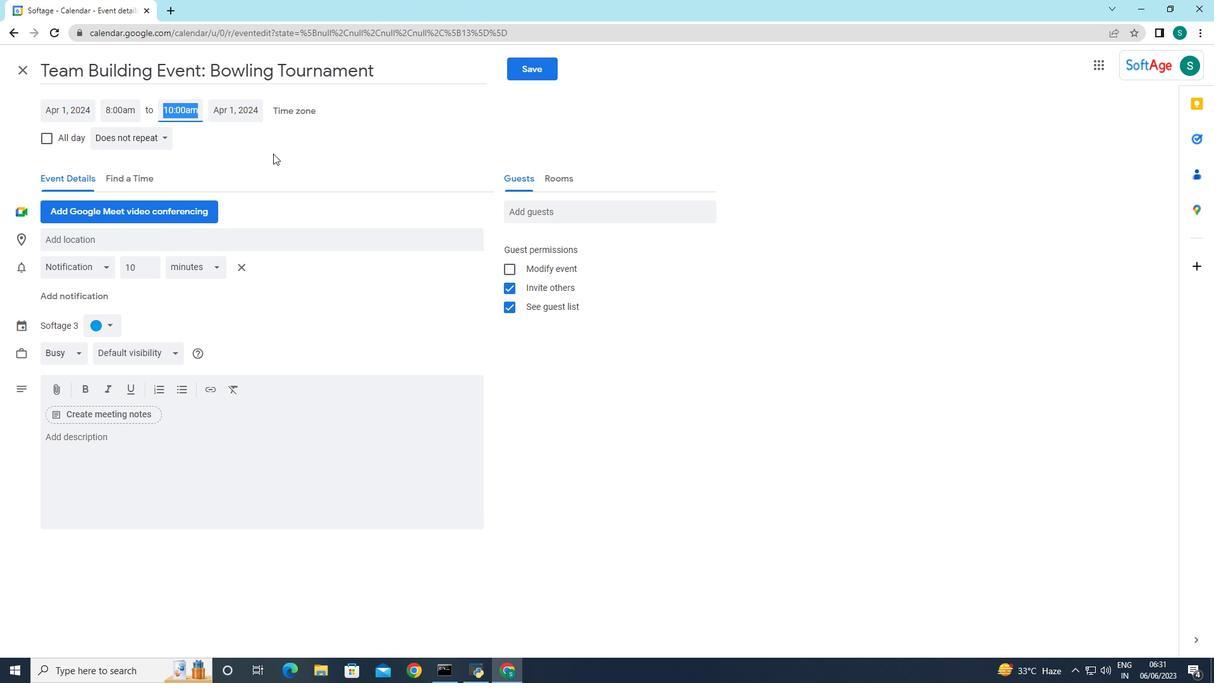 
Action: Mouse moved to (135, 426)
Screenshot: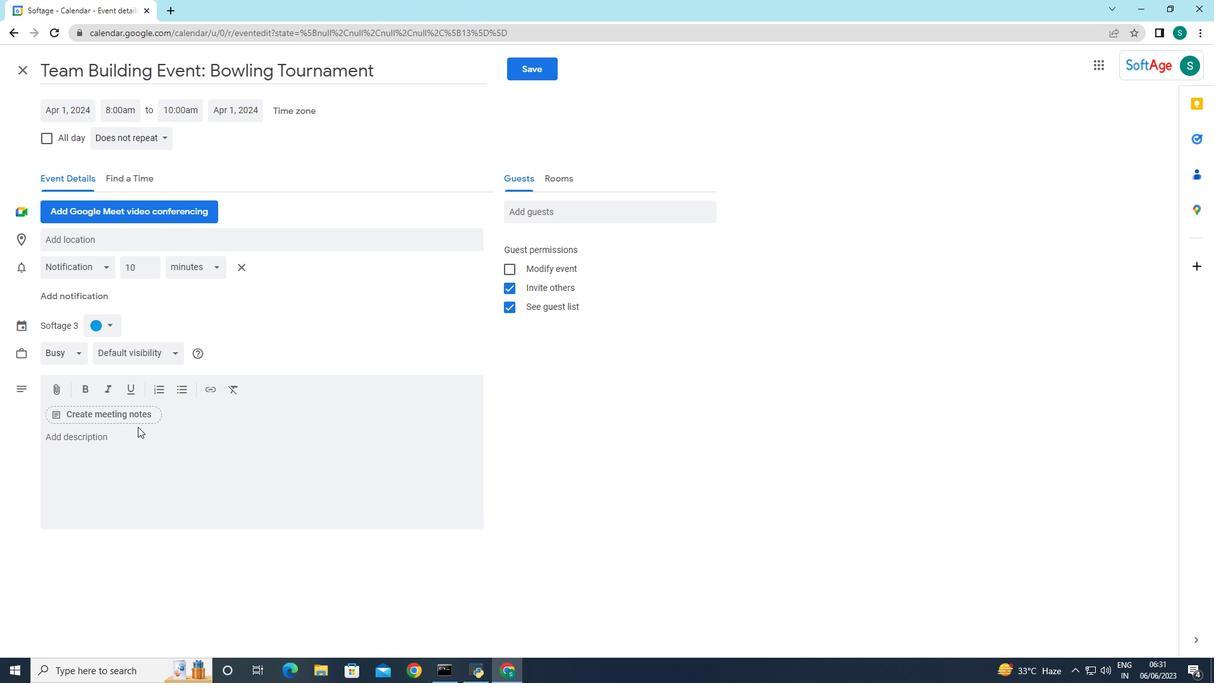 
Action: Mouse pressed left at (135, 426)
Screenshot: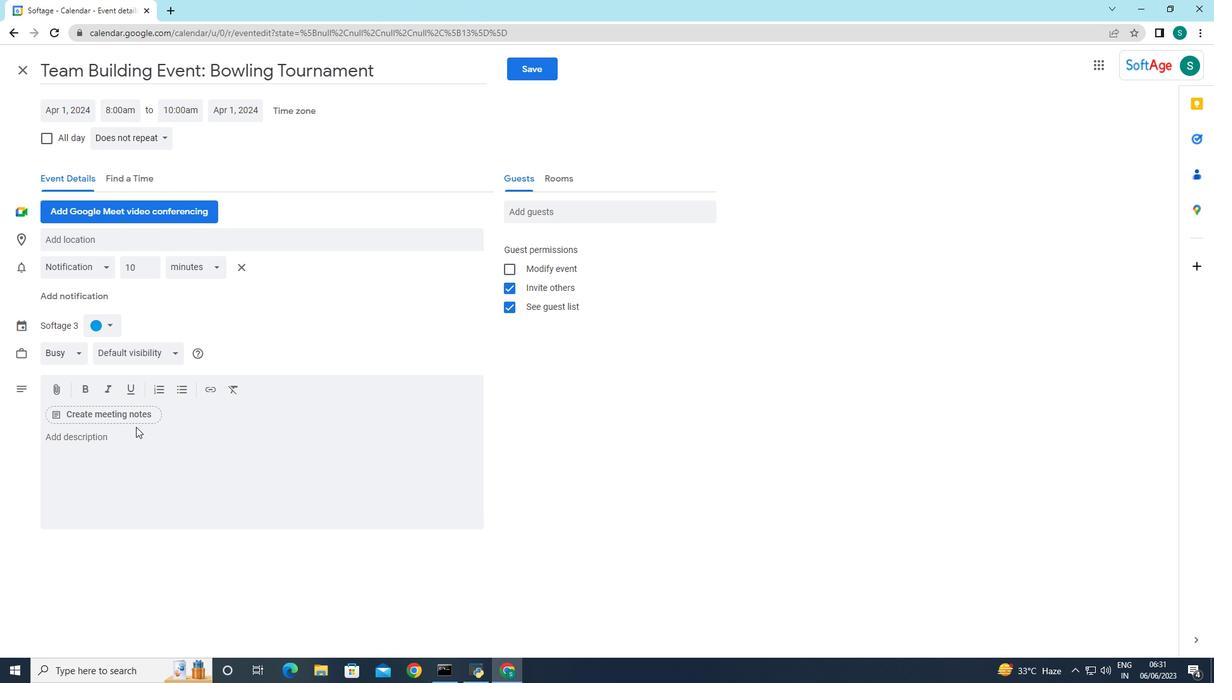 
Action: Mouse moved to (108, 445)
Screenshot: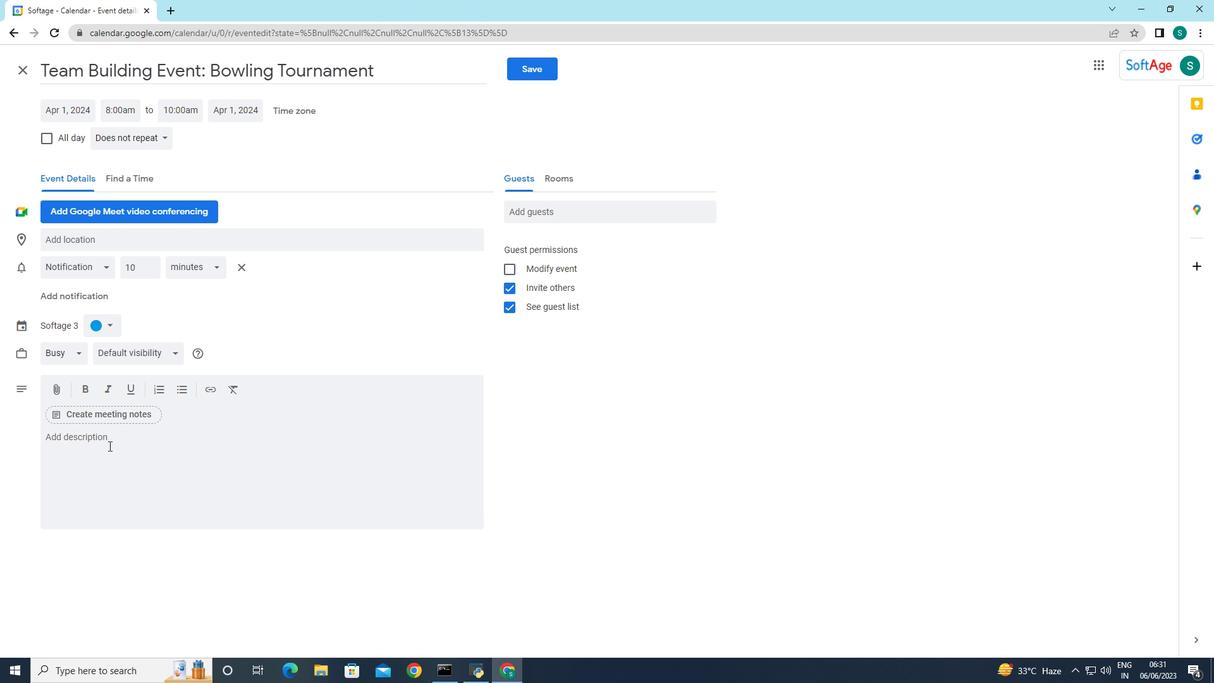 
Action: Mouse pressed left at (108, 445)
Screenshot: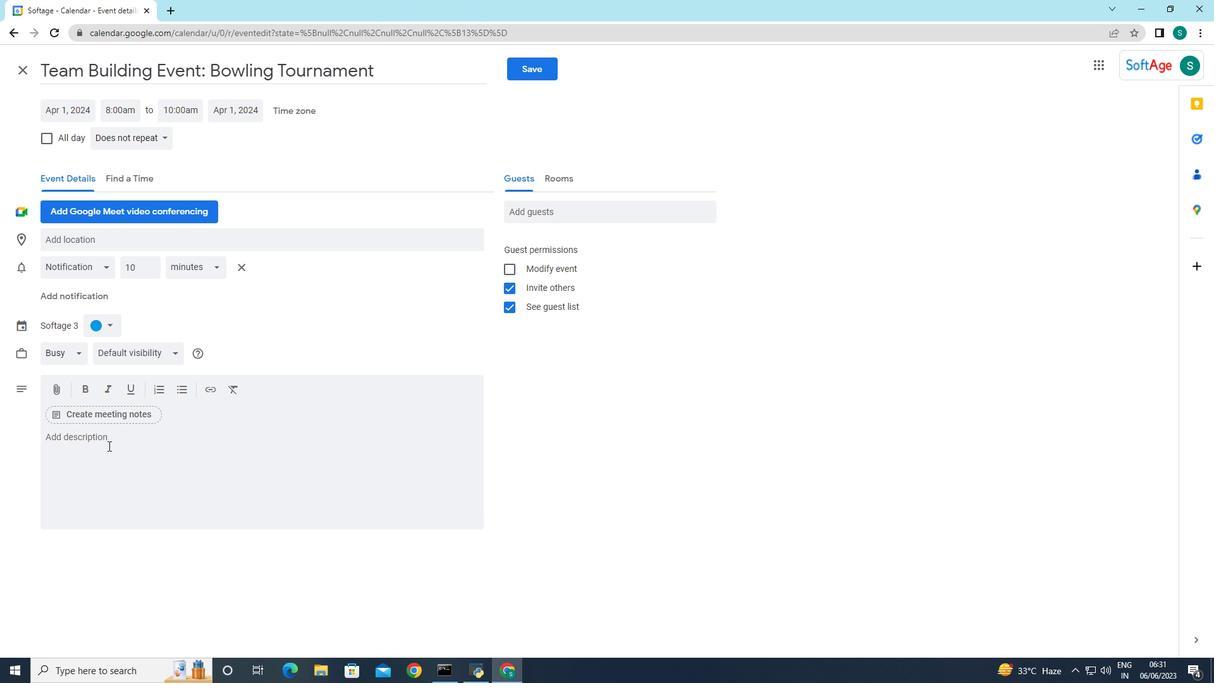 
Action: Mouse moved to (106, 445)
Screenshot: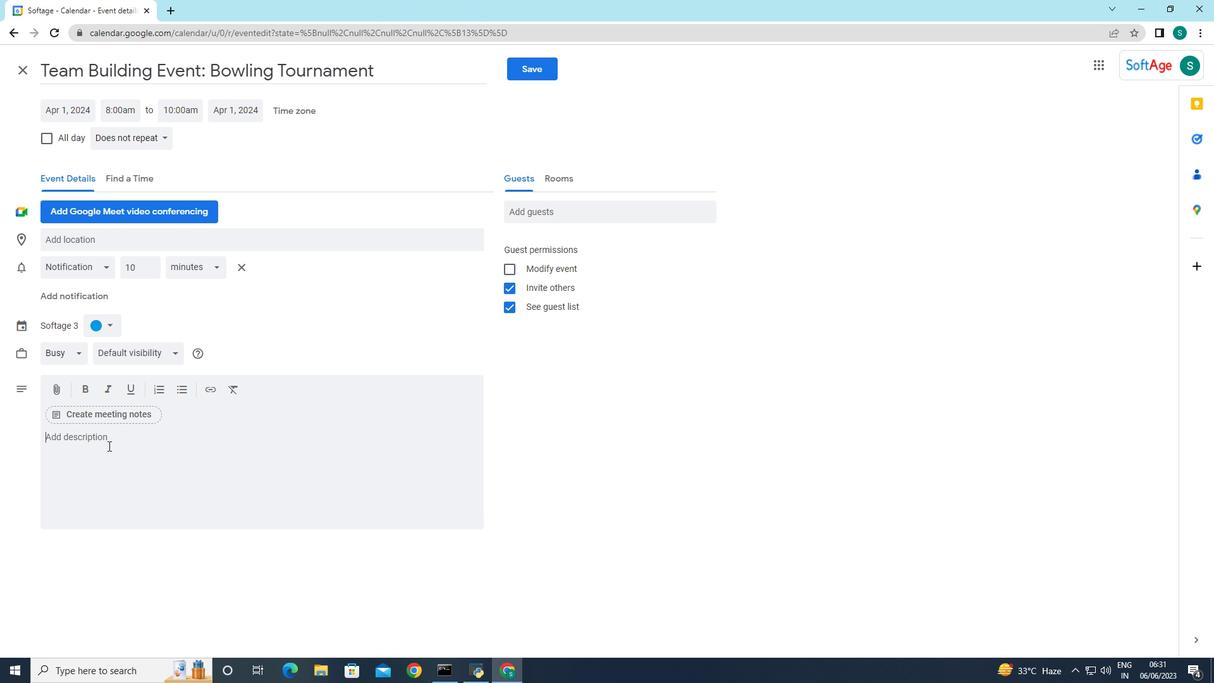 
Action: Key pressed <Key.caps_lock>P<Key.caps_lock>articipants<Key.space>will<Key.space>explore<Key.space>the<Key.space>significnce<Key.space><Key.backspace><Key.backspace><Key.backspace><Key.backspace>ance<Key.space>of<Key.space>share<Key.space>fo<Key.backspace><Key.backspace>goals<Key.space>and<Key.space>a<Key.space>shared<Key.space>vision<Key.space>in<Key.space>driving<Key.space>team<Key.space>collabotation<Key.space><Key.backspace><Key.backspace><Key.backspace><Key.backspace><Key.backspace><Key.backspace><Key.backspace>ration.<Key.space><Key.caps_lock>TH<Key.caps_lock><Key.backspace>hey<Key.space>will<Key.space>learn<Key.space>techniques<Key.space>for<Key.space>aligning<Key.space>individual<Key.space>objectivees<Key.backspace><Key.backspace>s<Key.space>with<Key.space>team<Key.space>objectives,<Key.space><Key.backspace><Key.backspace><Key.backspace><Key.backspace><Key.backspace><Key.backspace><Key.backspace><Key.backspace><Key.backspace><Key.backspace><Key.backspace><Key.backspace>
Screenshot: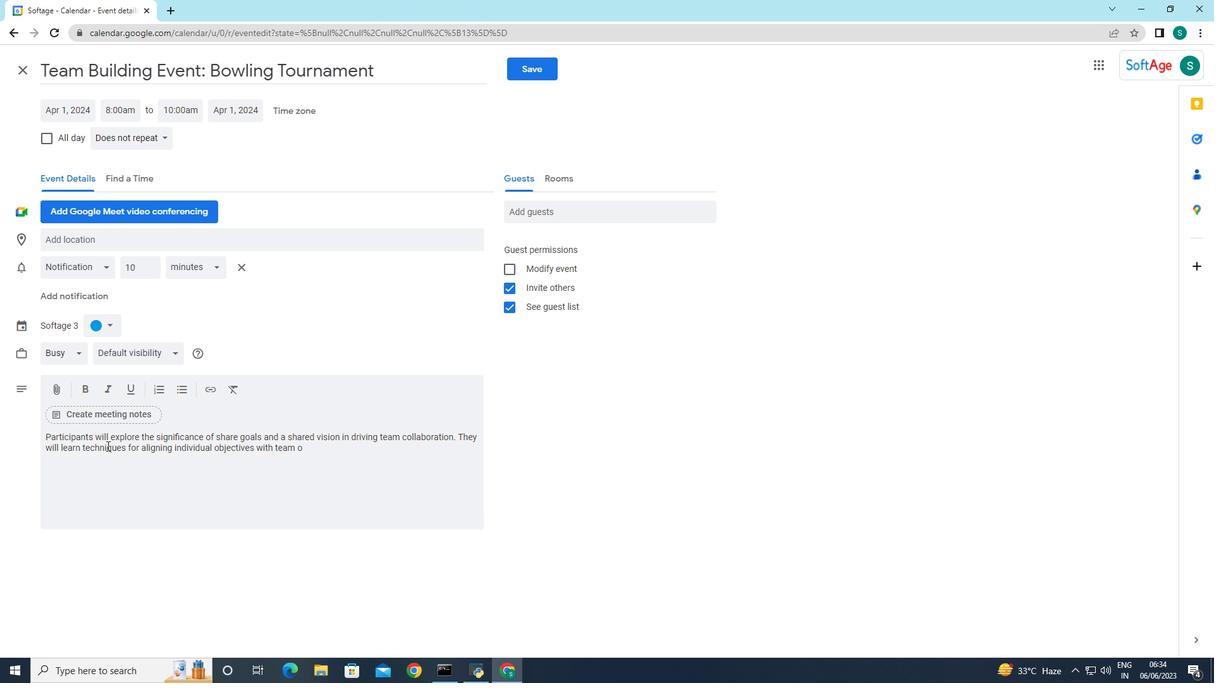 
Action: Mouse moved to (313, 449)
Screenshot: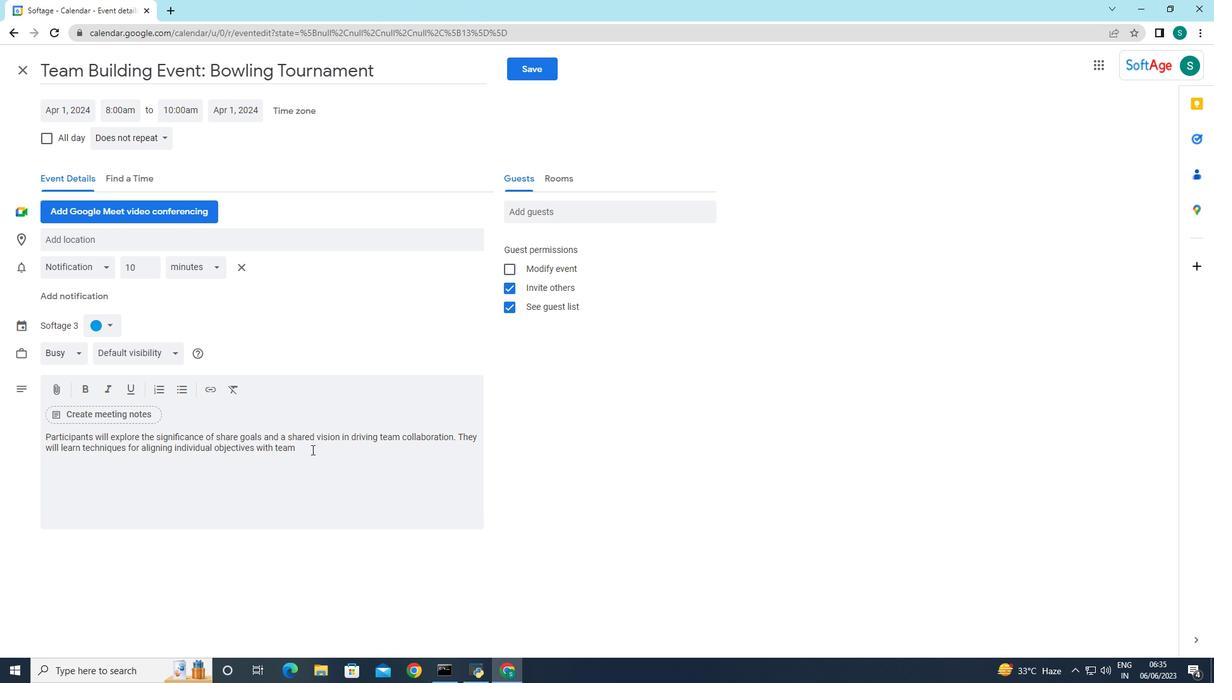 
Action: Key pressed objectives,<Key.space>fostering<Key.space>a<Key.space>sense<Key.space>of<Key.space>w<Key.backspace>ownership<Key.space><Key.backspace>.
Screenshot: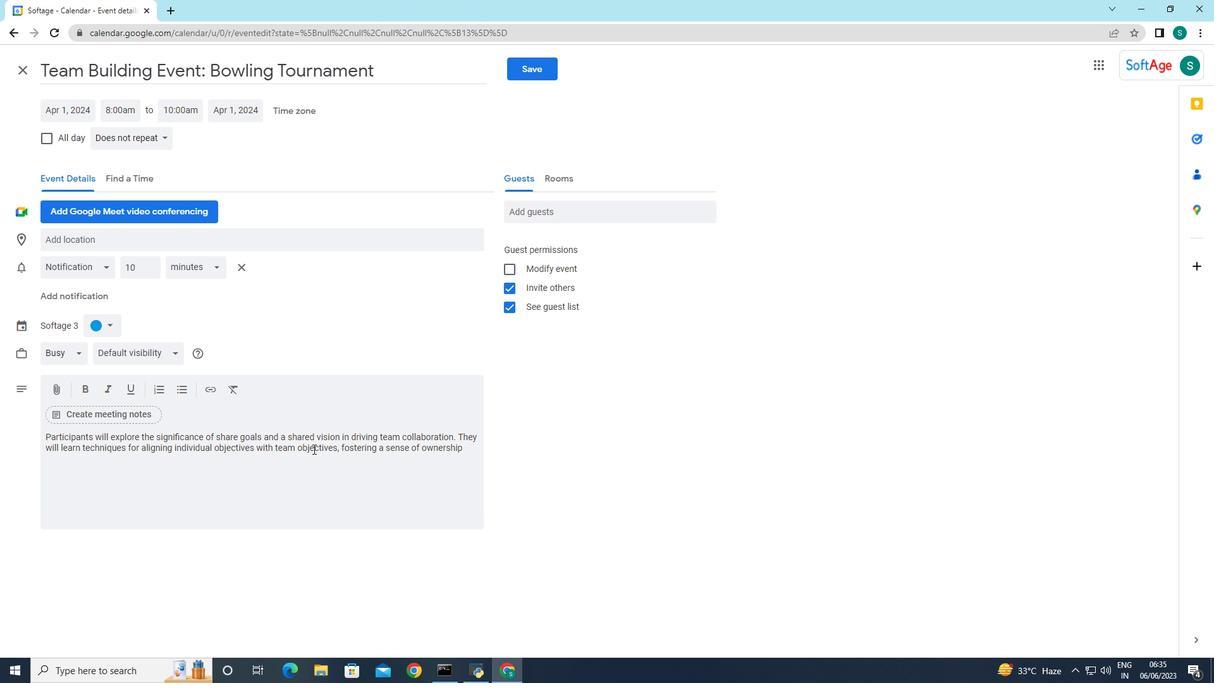 
Action: Mouse moved to (102, 328)
Screenshot: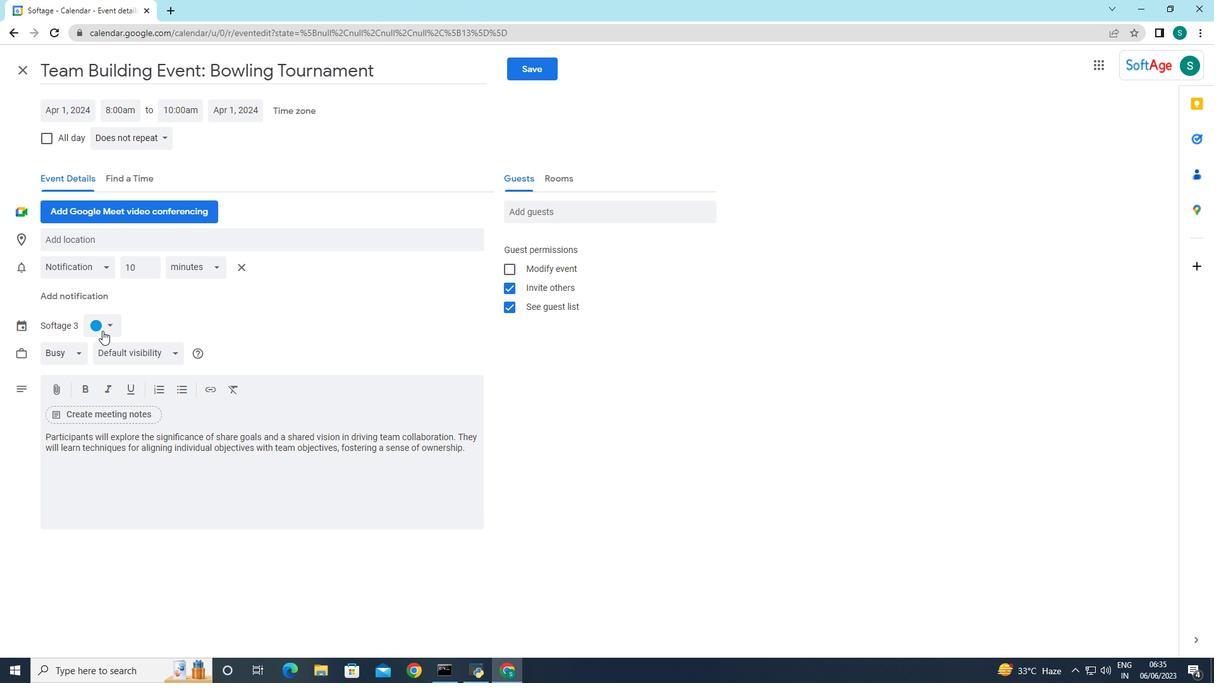 
Action: Mouse pressed left at (102, 328)
Screenshot: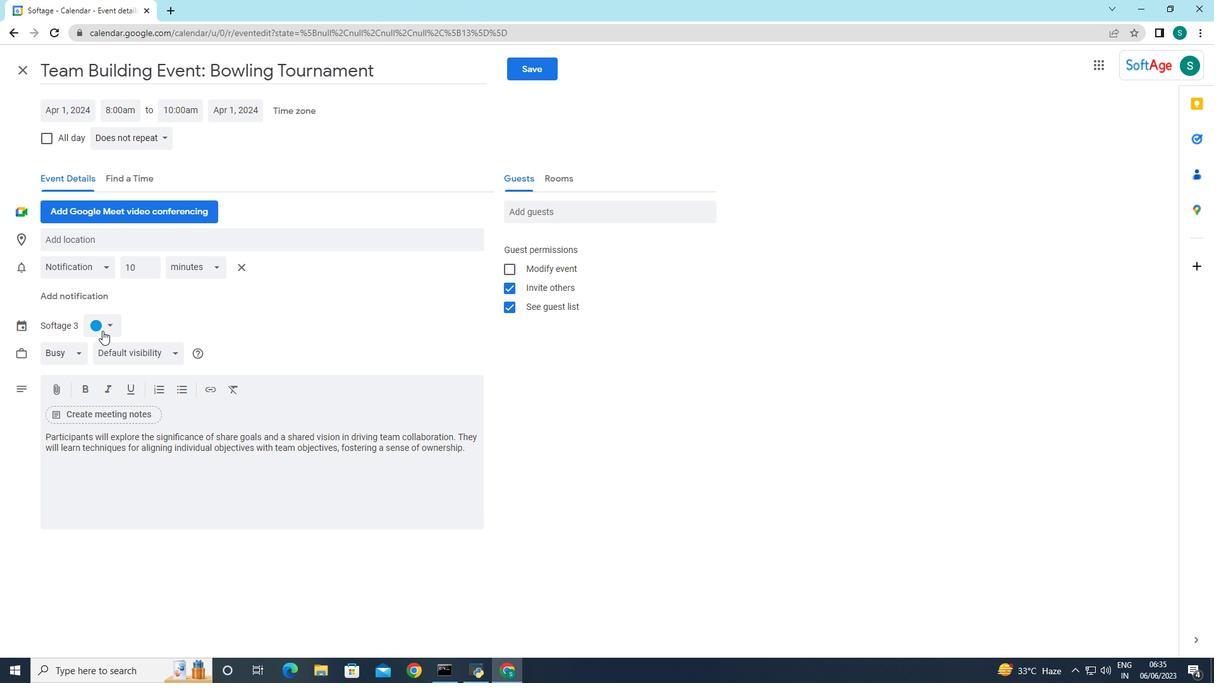
Action: Mouse moved to (96, 383)
Screenshot: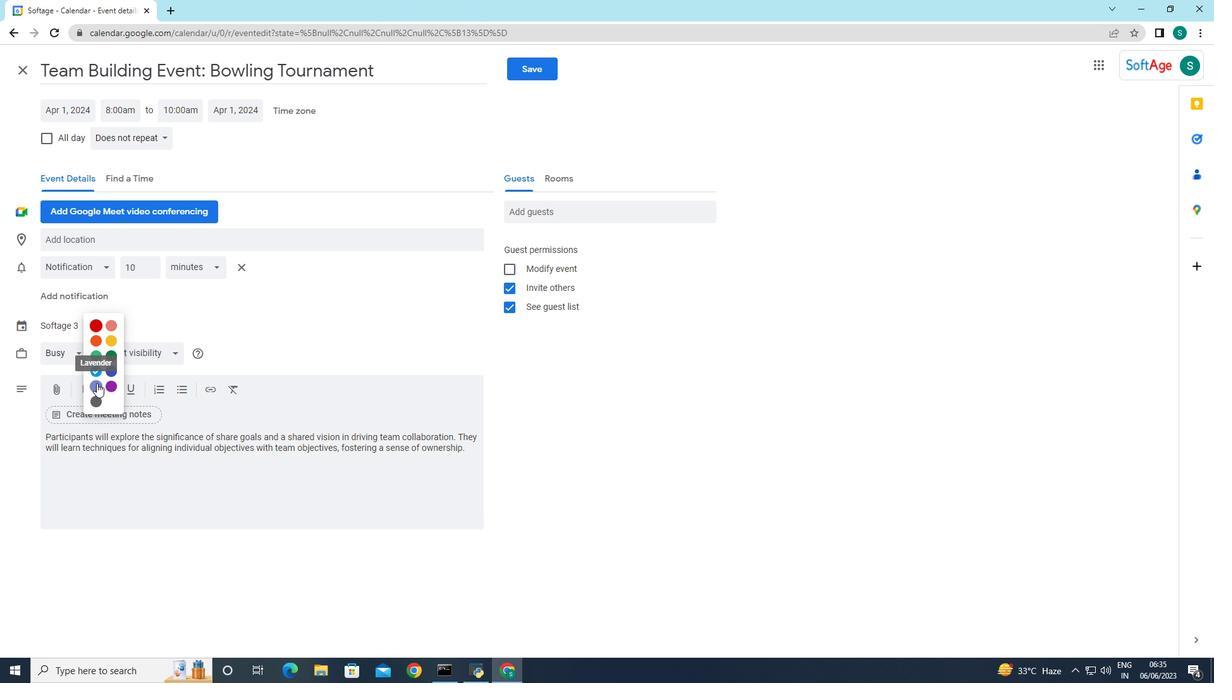 
Action: Mouse pressed left at (96, 383)
Screenshot: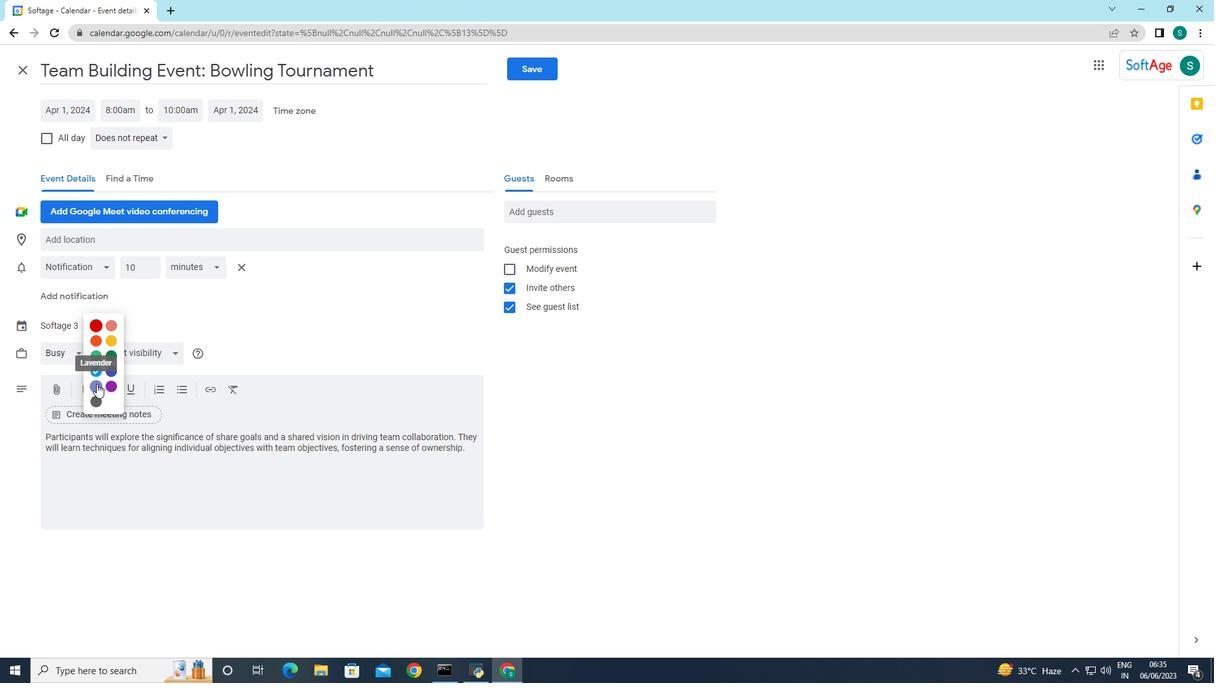 
Action: Mouse moved to (134, 234)
Screenshot: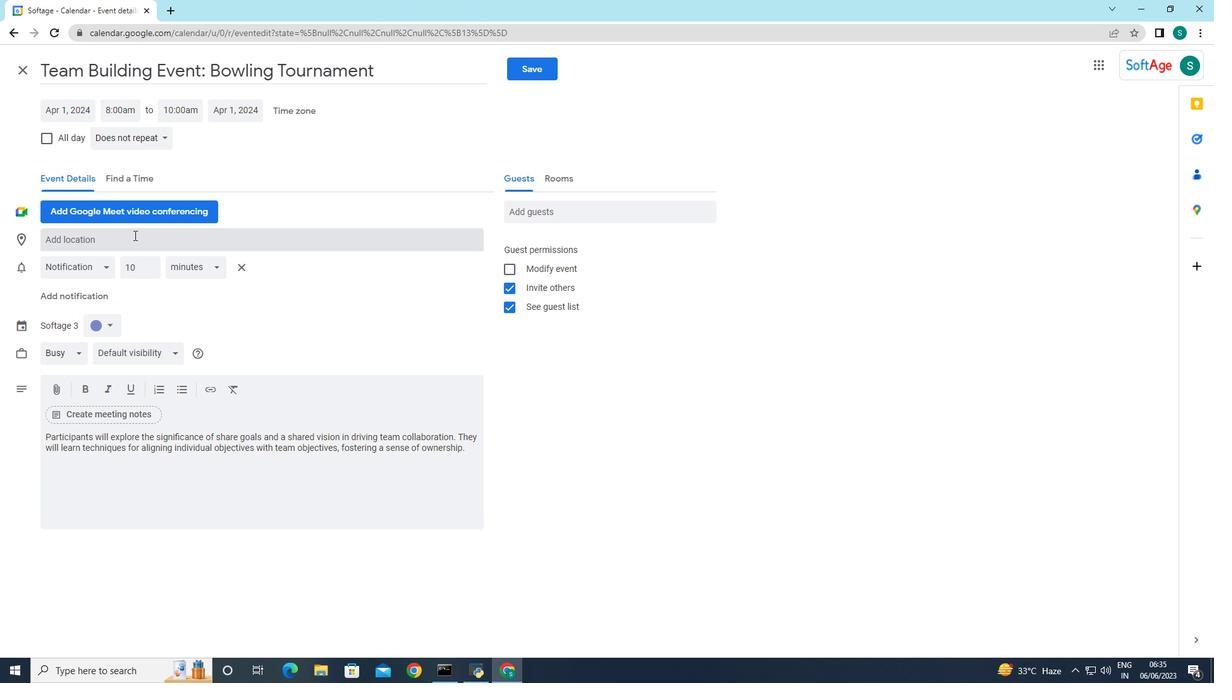 
Action: Mouse pressed left at (134, 234)
Screenshot: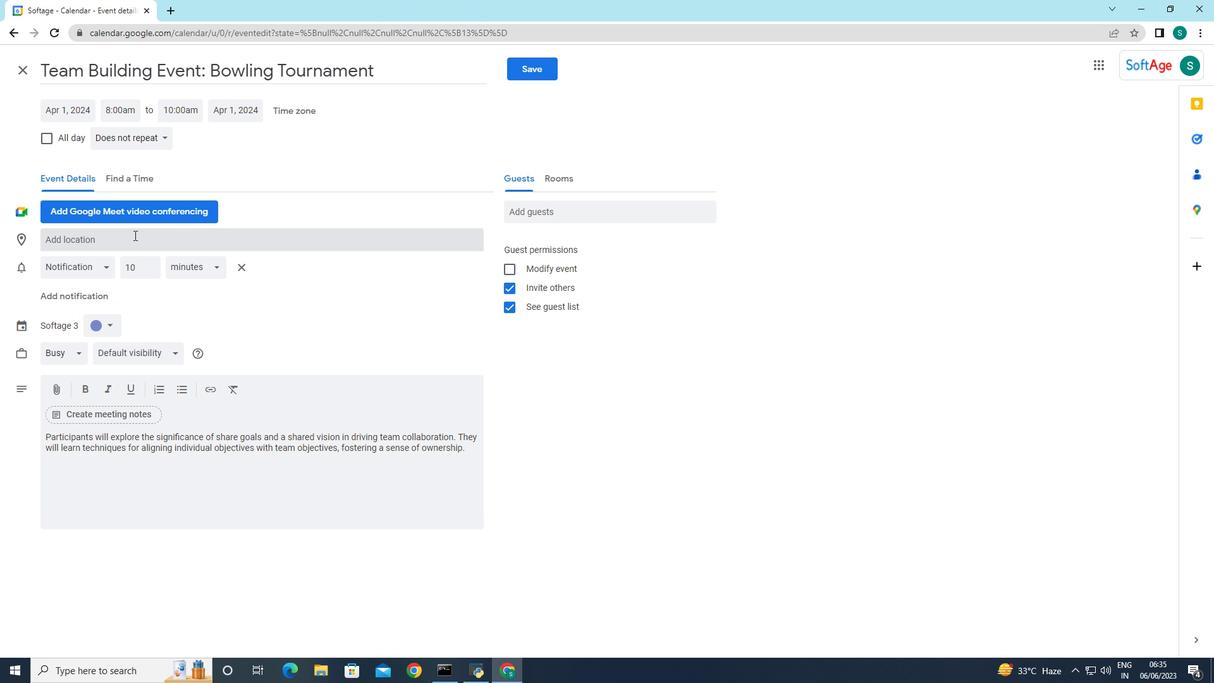 
Action: Key pressed <Key.shift>Mumbai,<Key.space><Key.shift>Inf<Key.backspace>dia
Screenshot: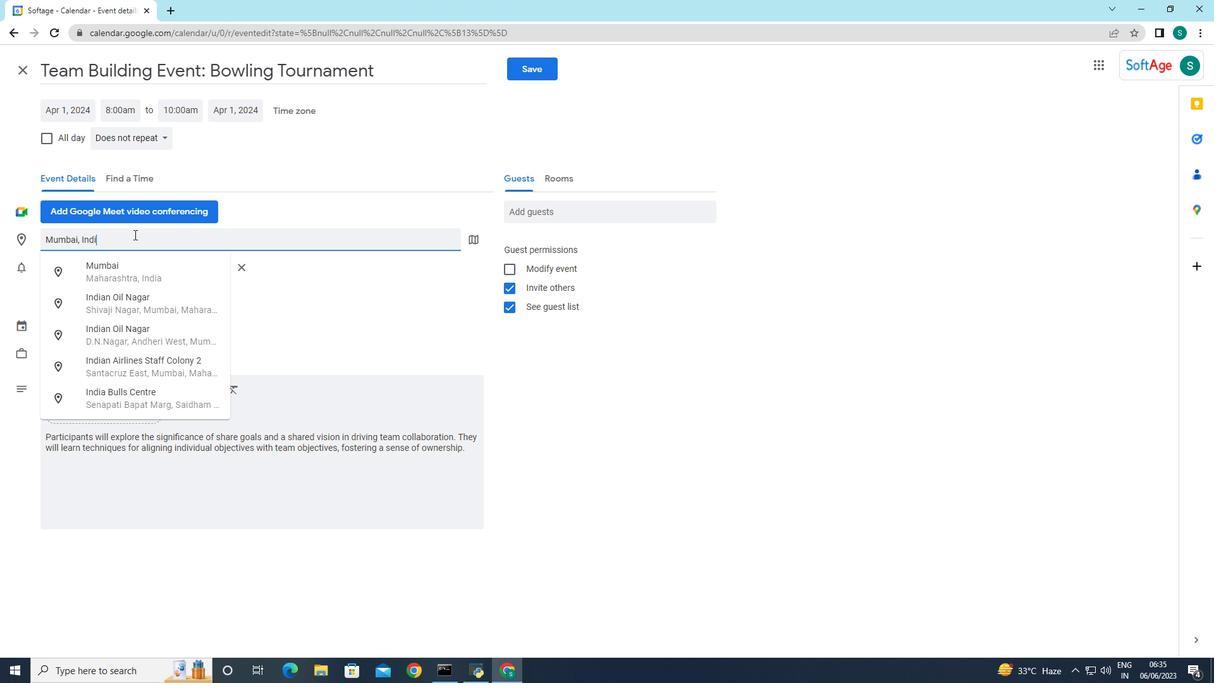 
Action: Mouse moved to (545, 216)
Screenshot: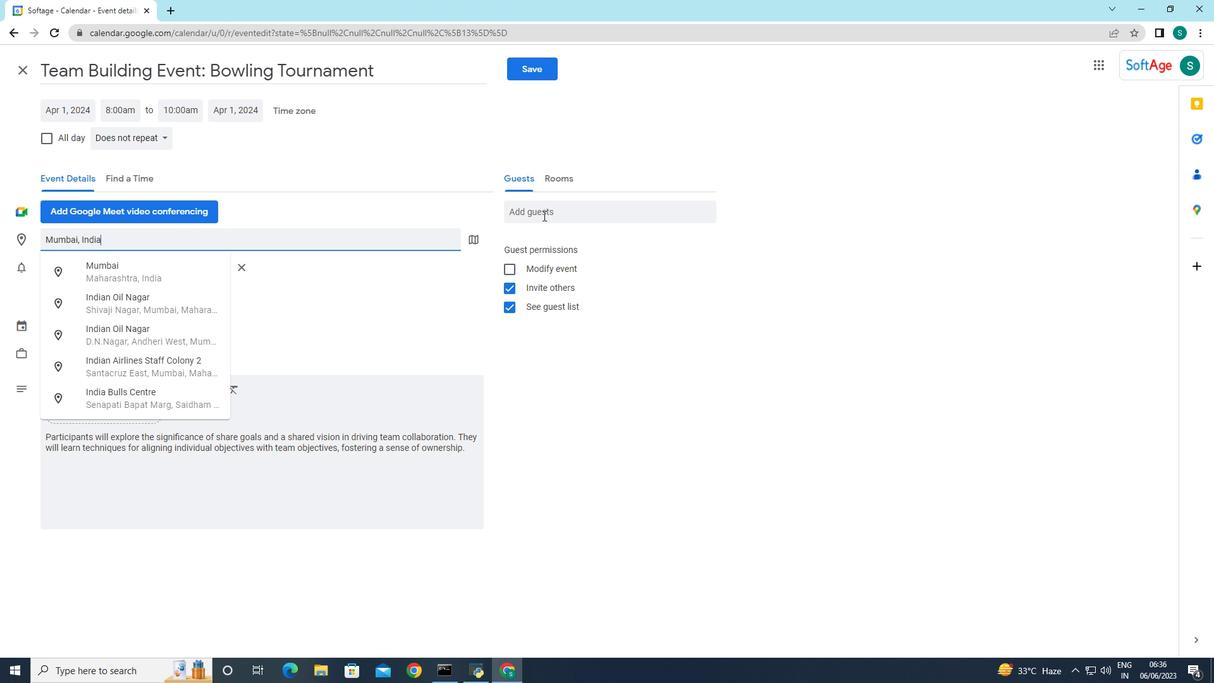
Action: Mouse pressed left at (545, 216)
Screenshot: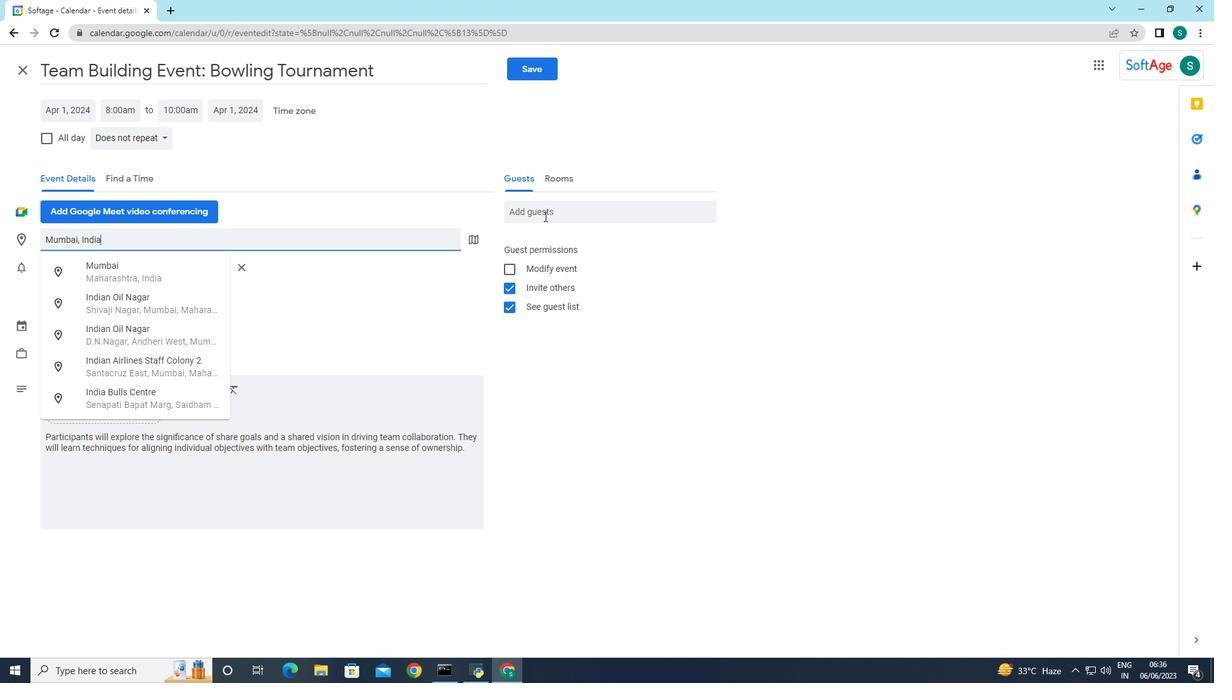 
Action: Key pressed softage.5
Screenshot: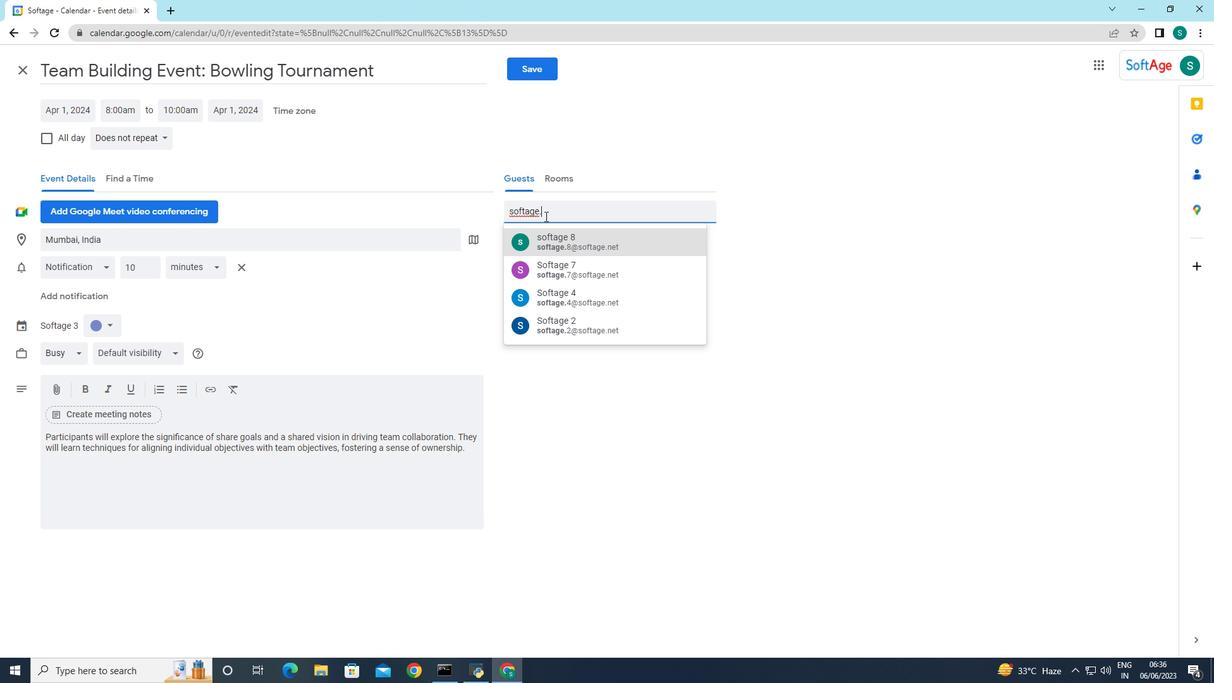 
Action: Mouse moved to (578, 248)
Screenshot: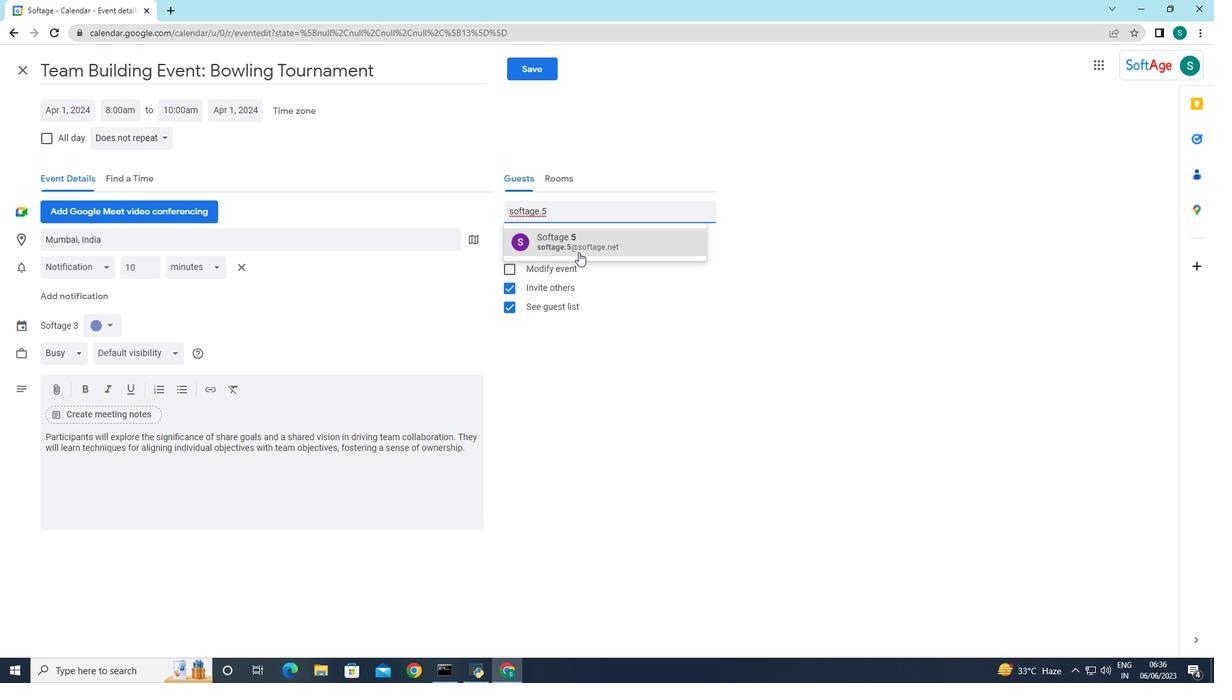 
Action: Mouse pressed left at (578, 248)
Screenshot: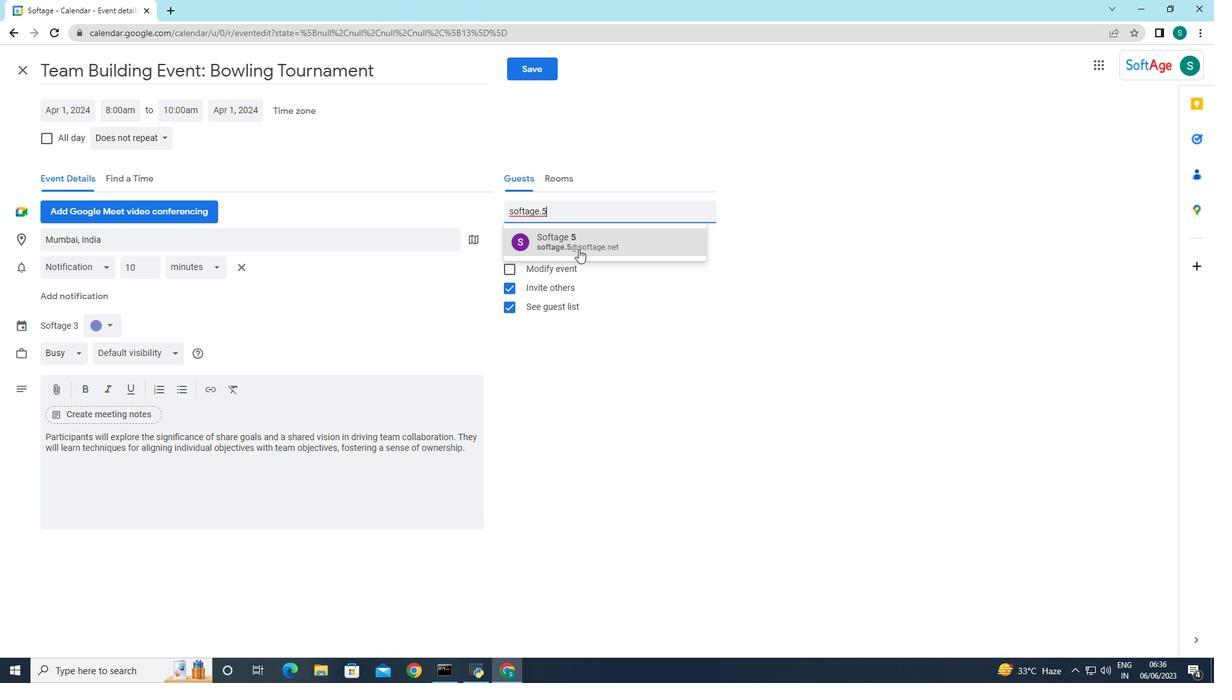 
Action: Mouse moved to (590, 208)
Screenshot: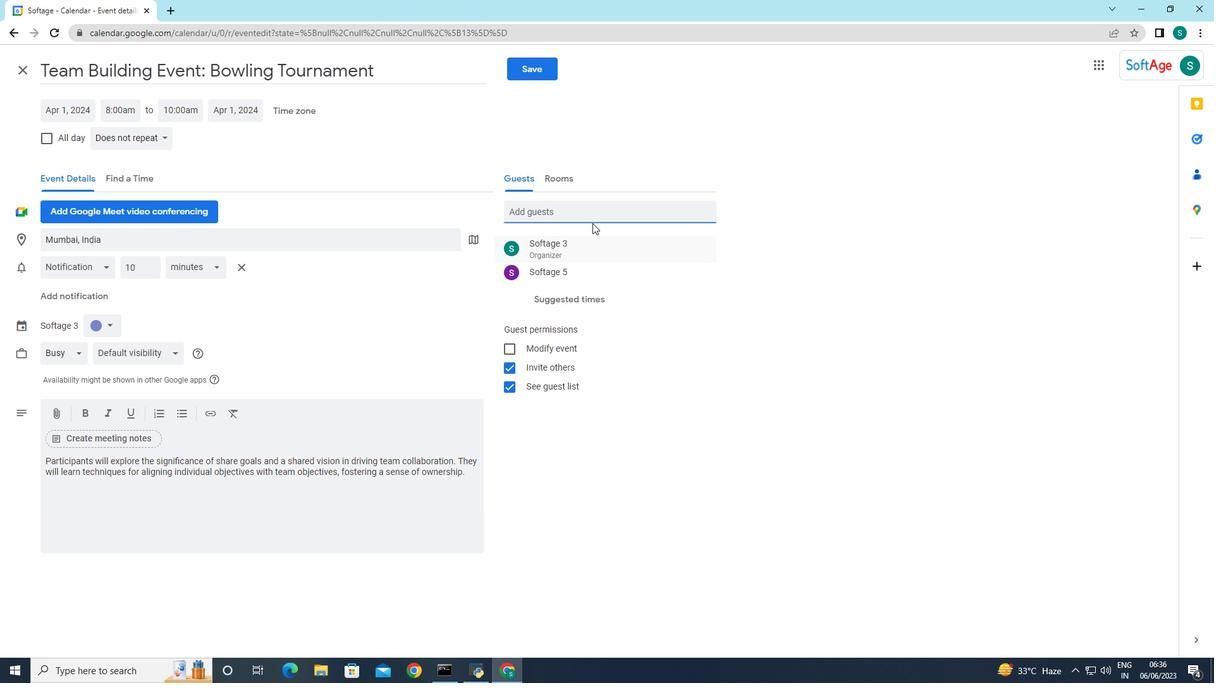 
Action: Mouse pressed left at (590, 208)
Screenshot: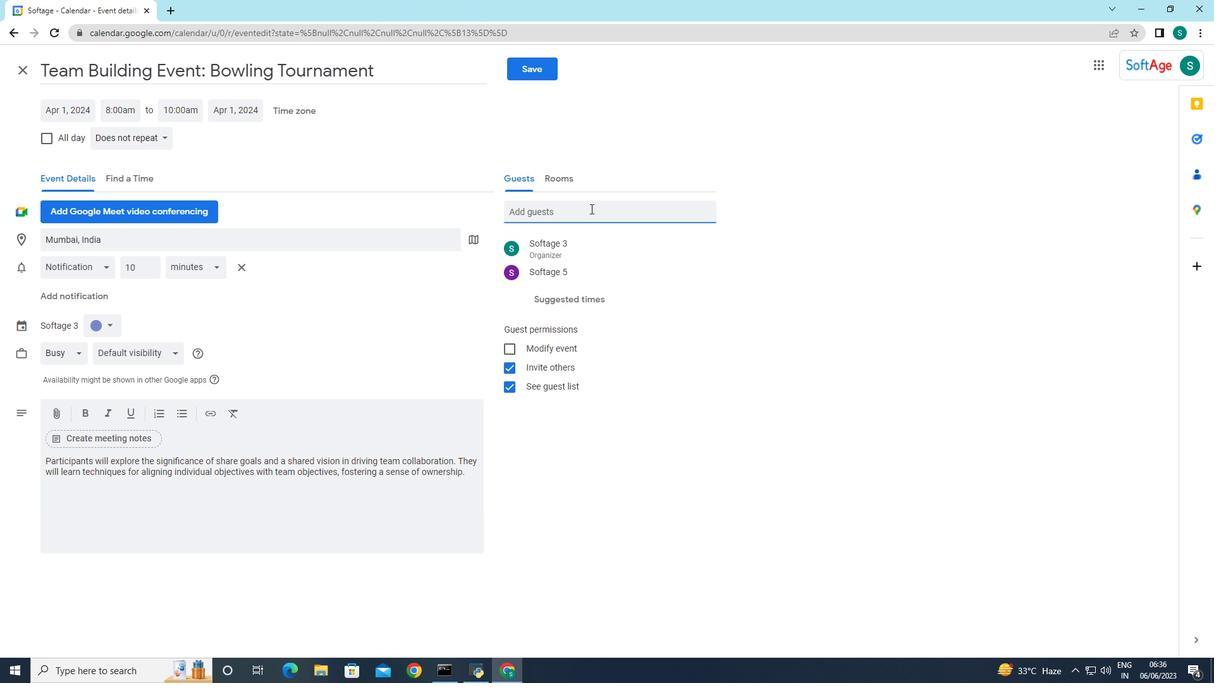 
Action: Key pressed softage.6
Screenshot: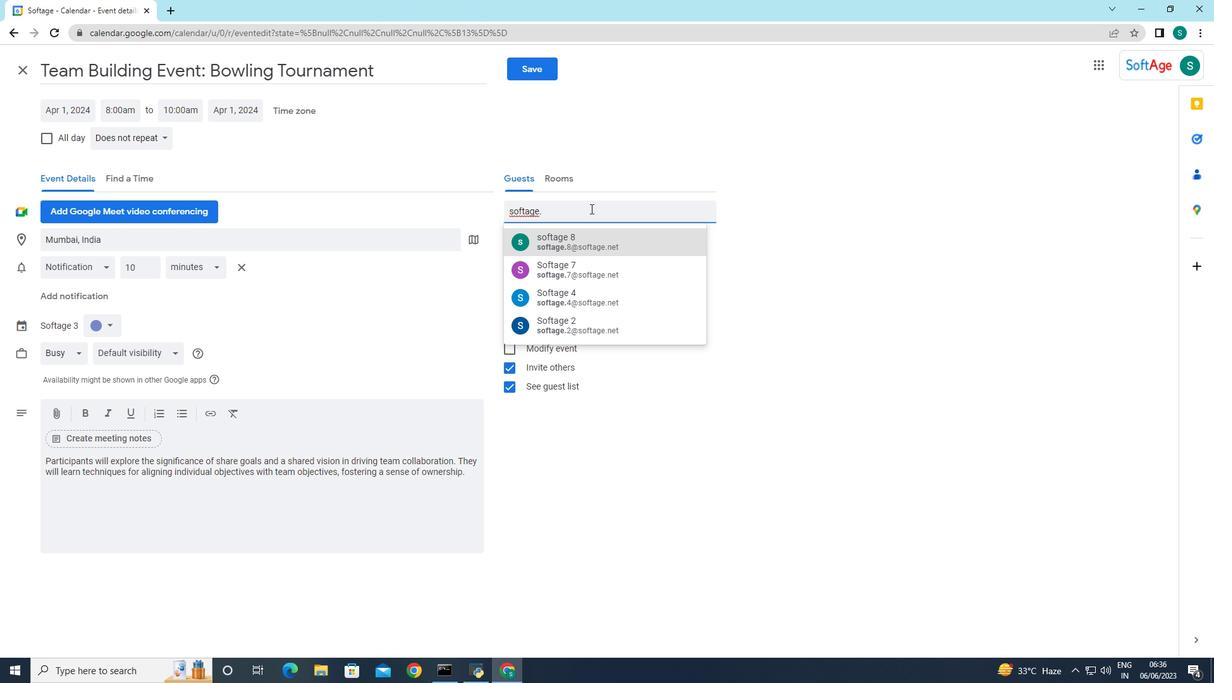 
Action: Mouse moved to (579, 241)
Screenshot: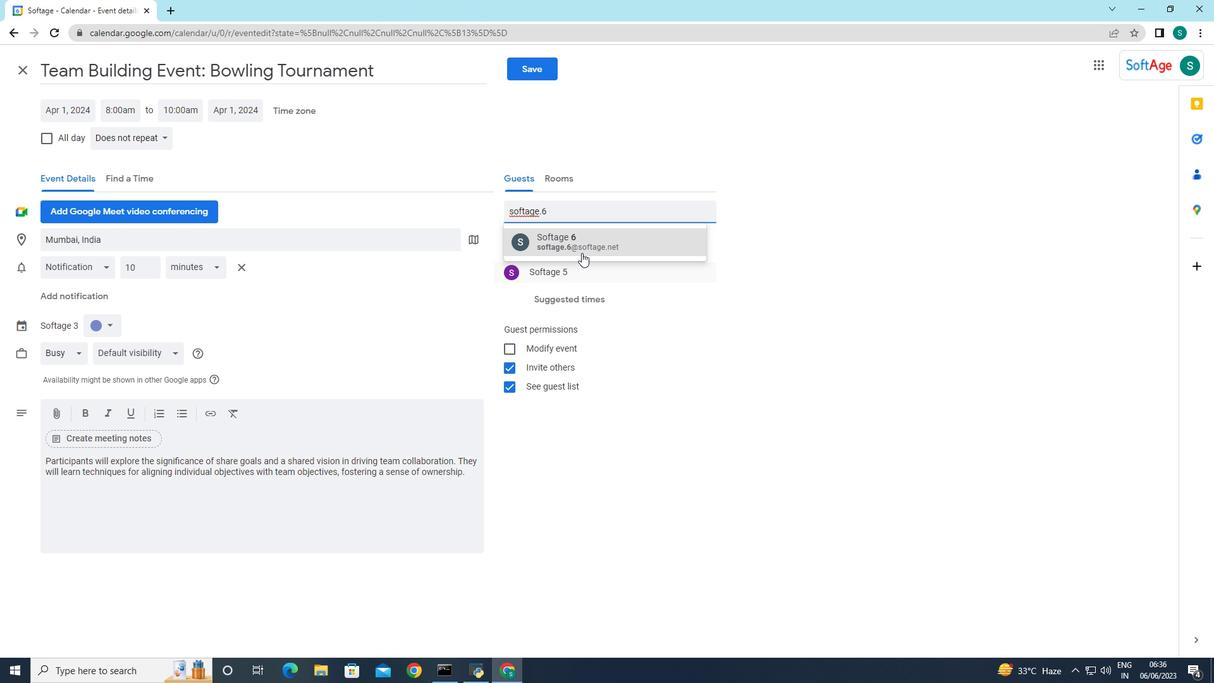 
Action: Mouse pressed left at (579, 241)
Screenshot: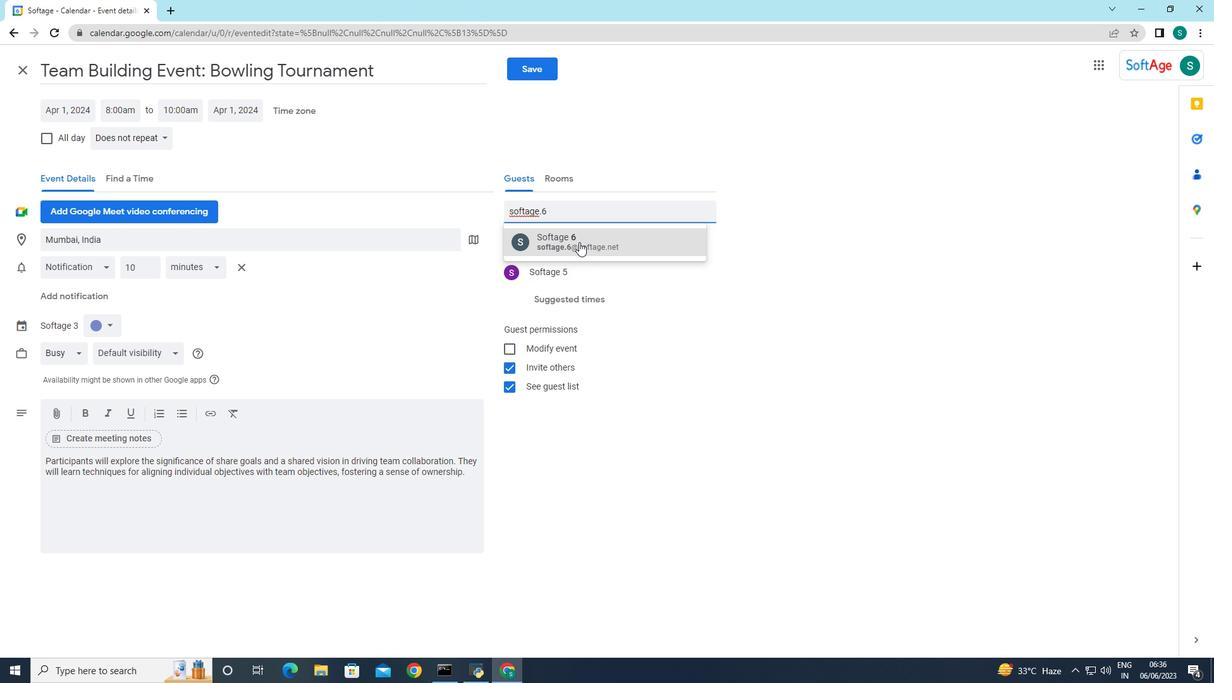 
Action: Mouse moved to (701, 248)
Screenshot: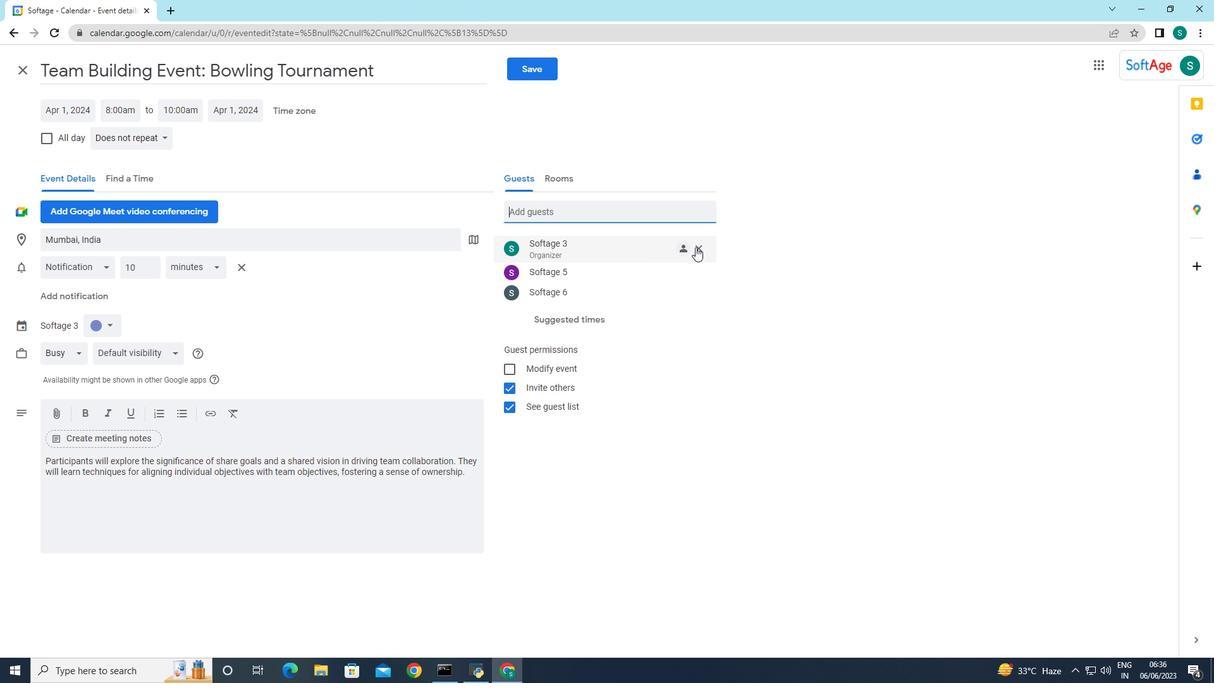 
Action: Mouse pressed left at (701, 248)
Screenshot: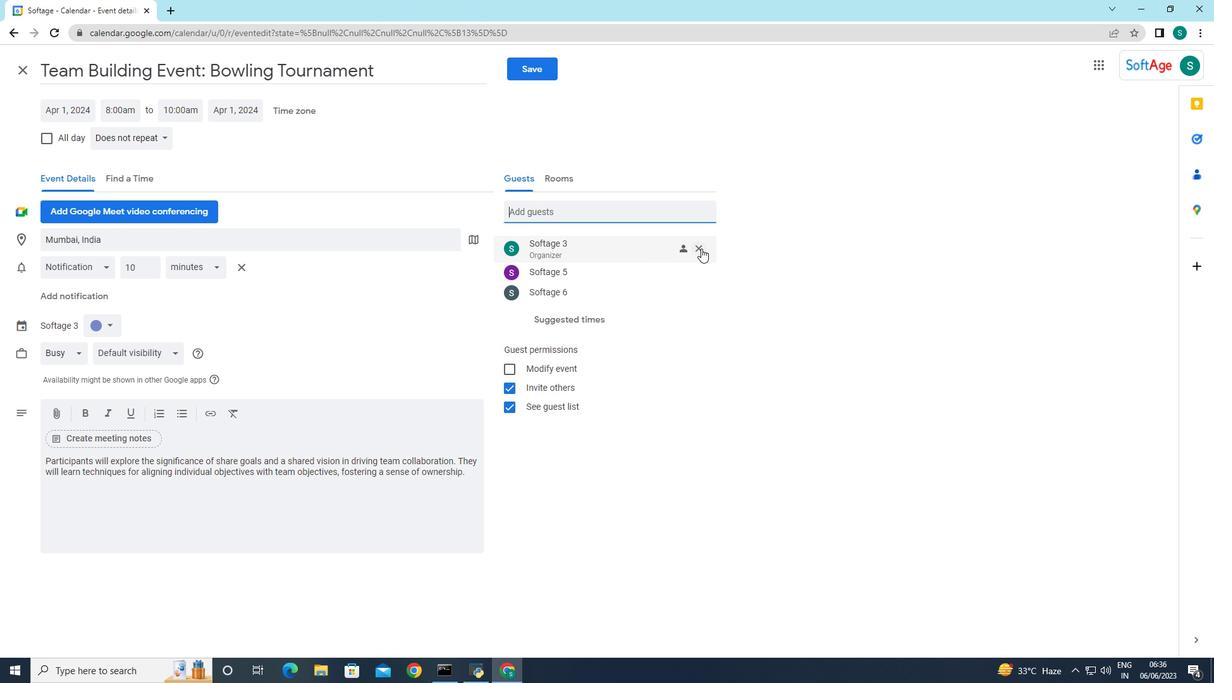 
Action: Mouse moved to (137, 141)
Screenshot: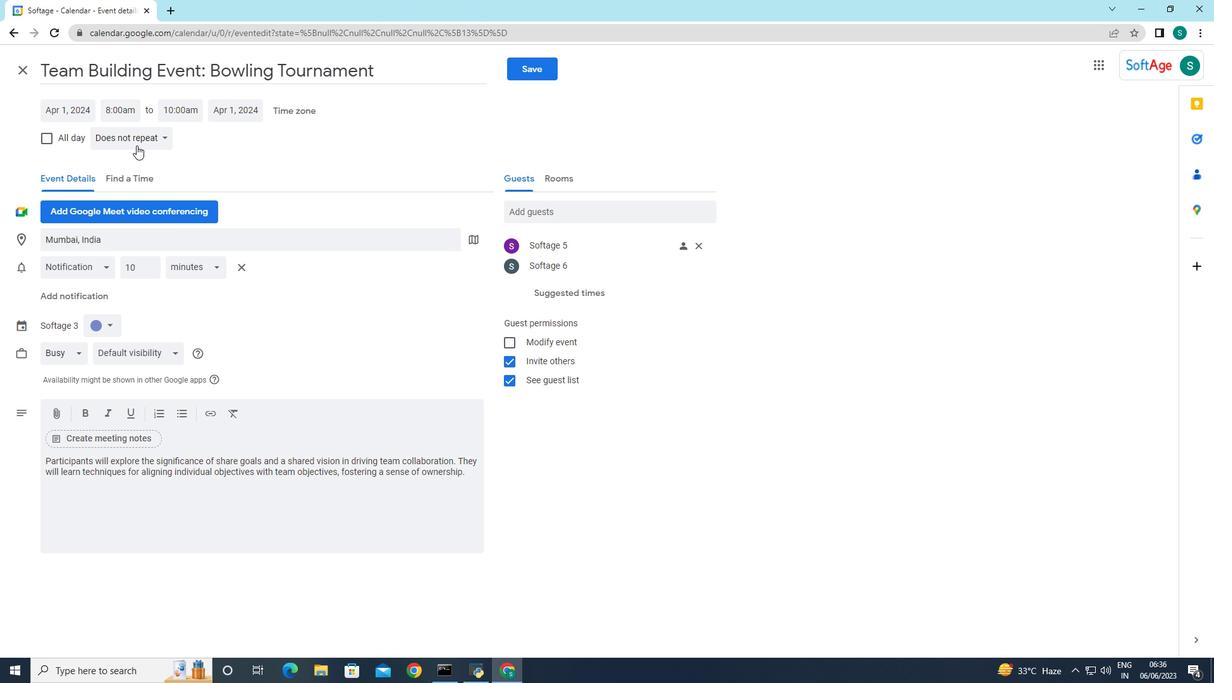 
Action: Mouse pressed left at (137, 141)
Screenshot: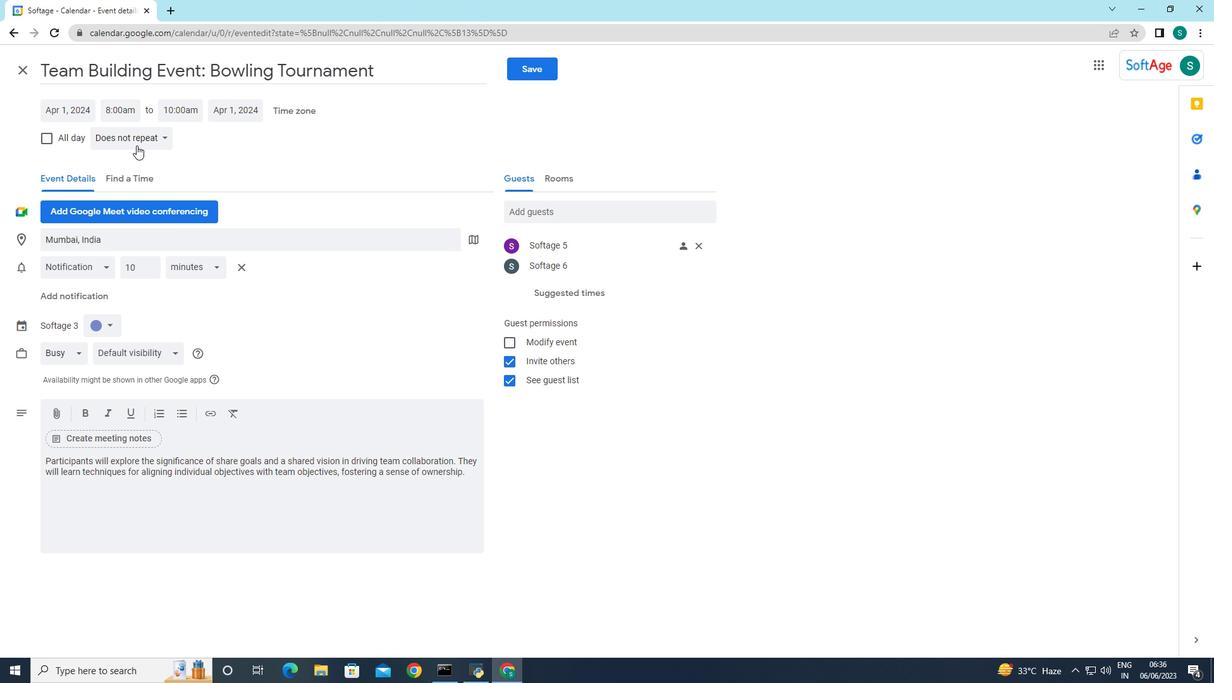 
Action: Mouse moved to (146, 252)
Screenshot: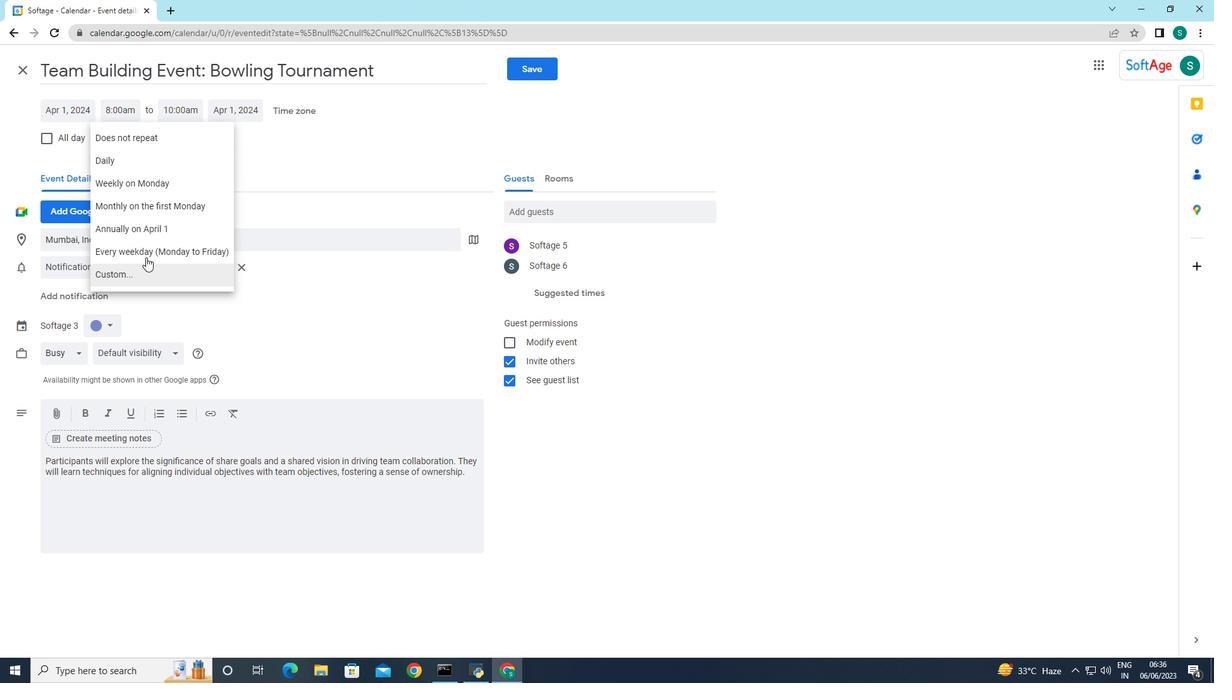 
Action: Mouse pressed left at (146, 252)
Screenshot: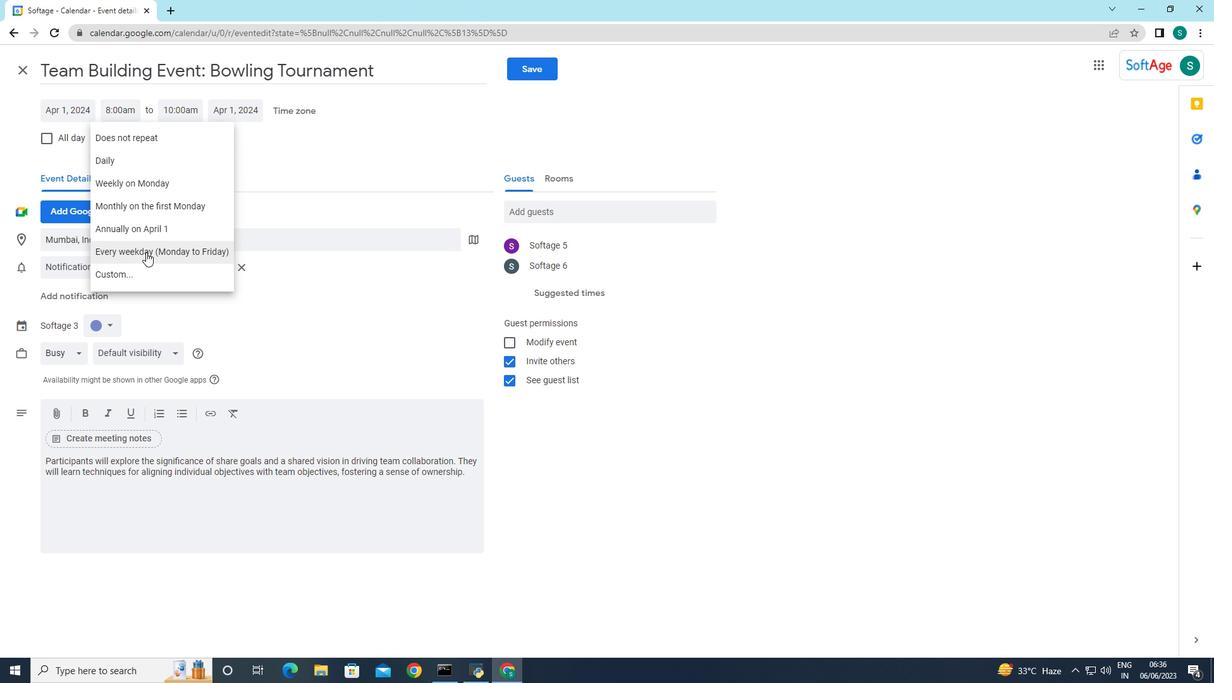 
Action: Mouse moved to (525, 70)
Screenshot: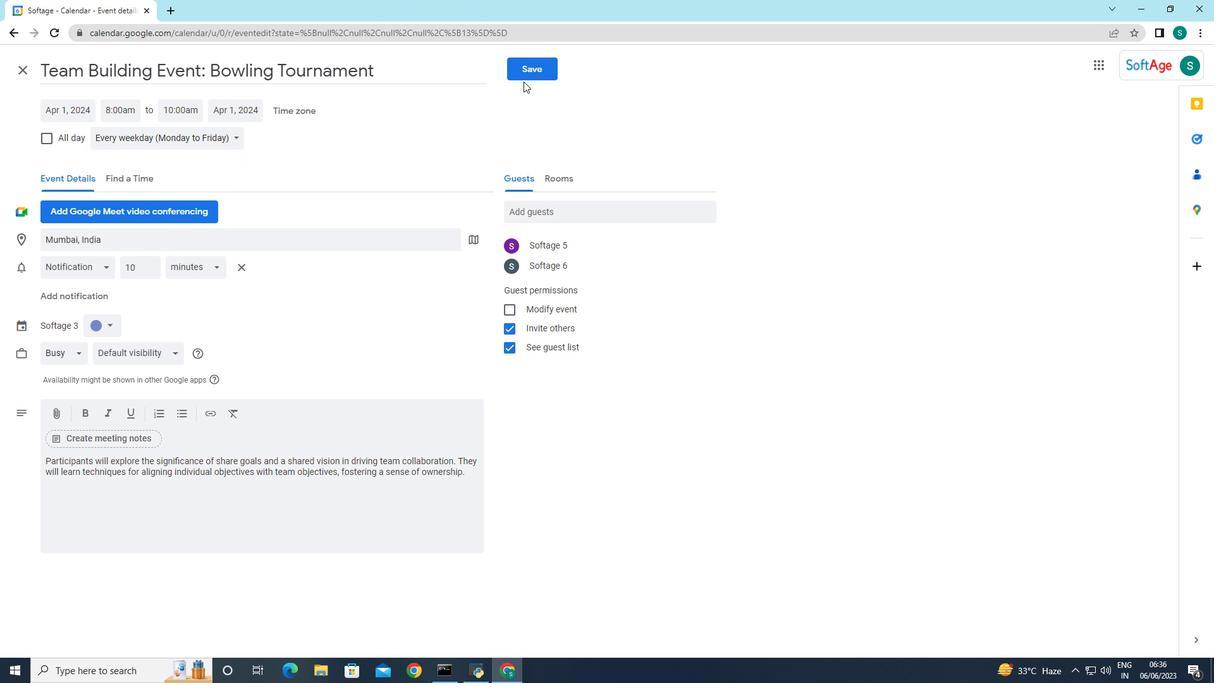 
Action: Mouse pressed left at (525, 70)
Screenshot: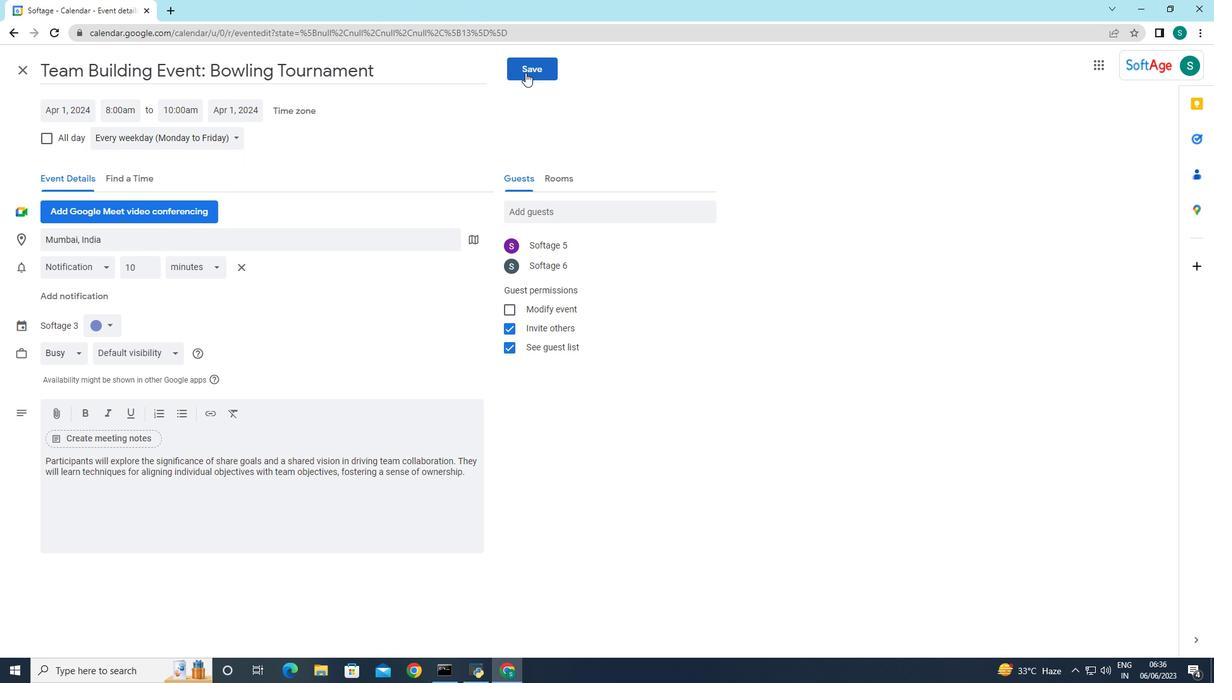
Action: Mouse moved to (719, 376)
Screenshot: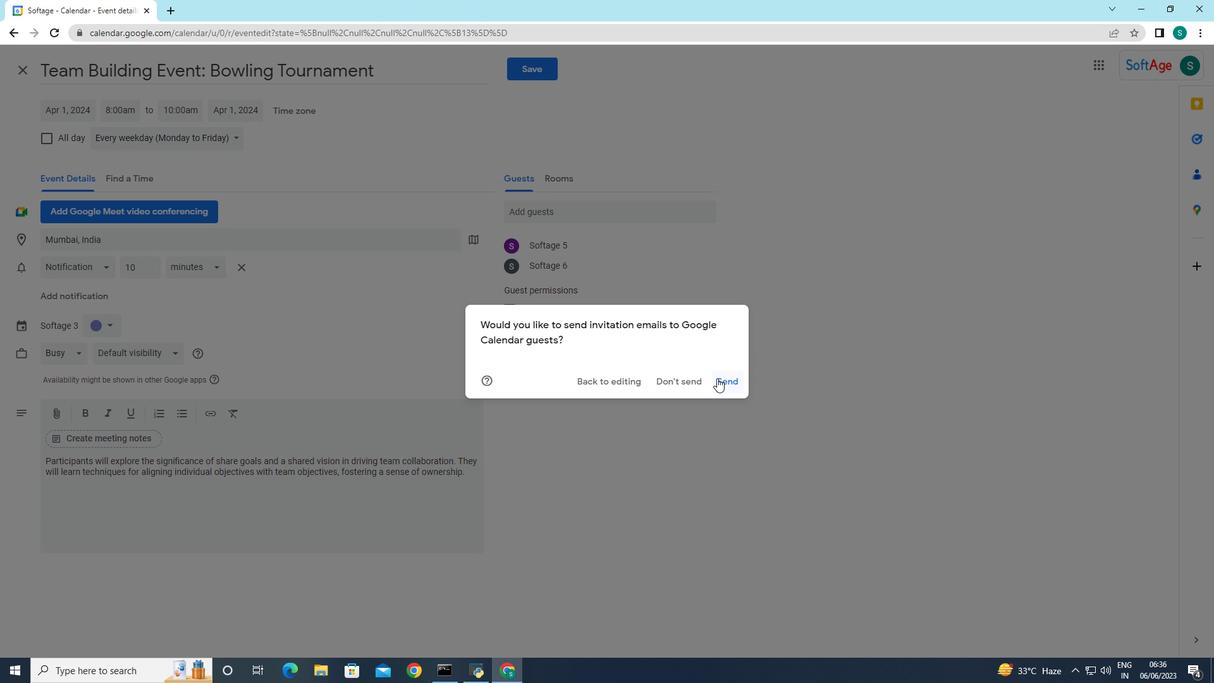 
Action: Mouse pressed left at (719, 376)
Screenshot: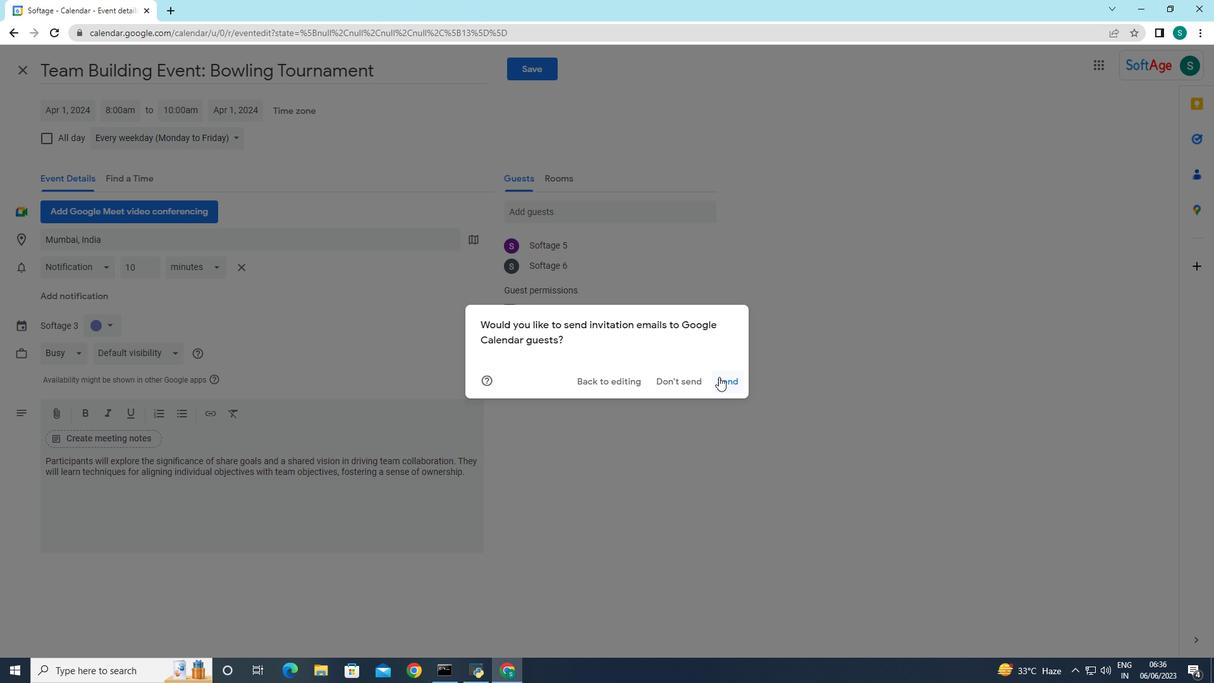 
Action: Mouse moved to (685, 392)
Screenshot: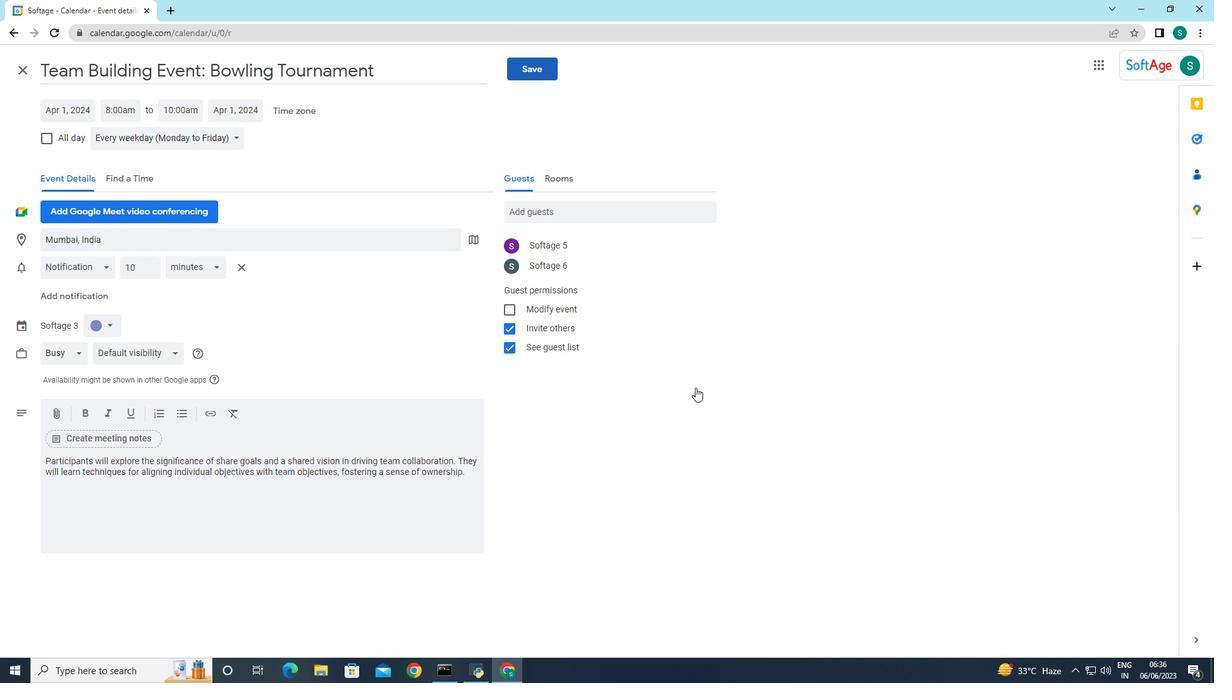 
